 Task: Look for space in Cumbum, India from 1st August, 2023 to 5th August, 2023 for 1 adult in price range Rs.6000 to Rs.15000. Place can be entire place with 1  bedroom having 1 bed and 1 bathroom. Property type can be house, flat, guest house. Amenities needed are: wifi. Booking option can be shelf check-in. Required host language is English.
Action: Mouse moved to (479, 120)
Screenshot: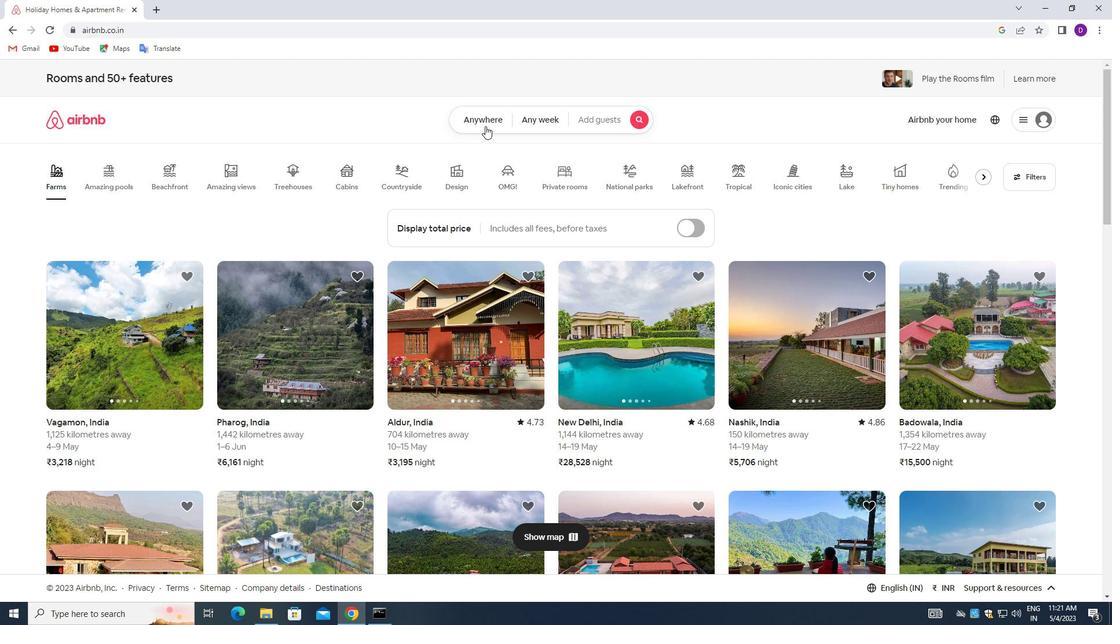 
Action: Mouse pressed left at (479, 120)
Screenshot: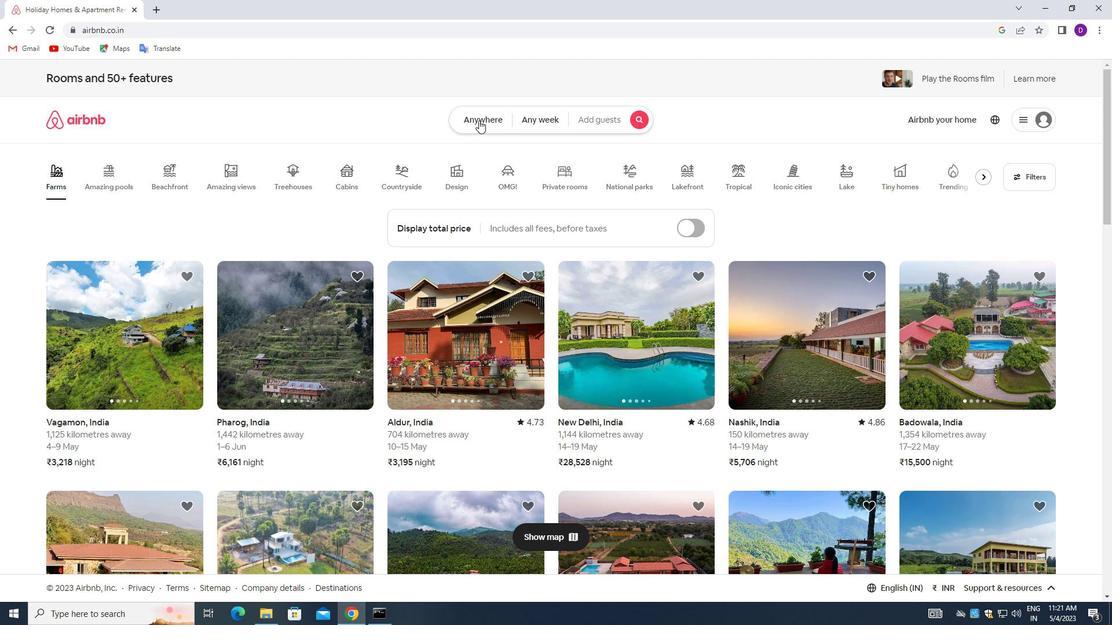 
Action: Mouse moved to (398, 169)
Screenshot: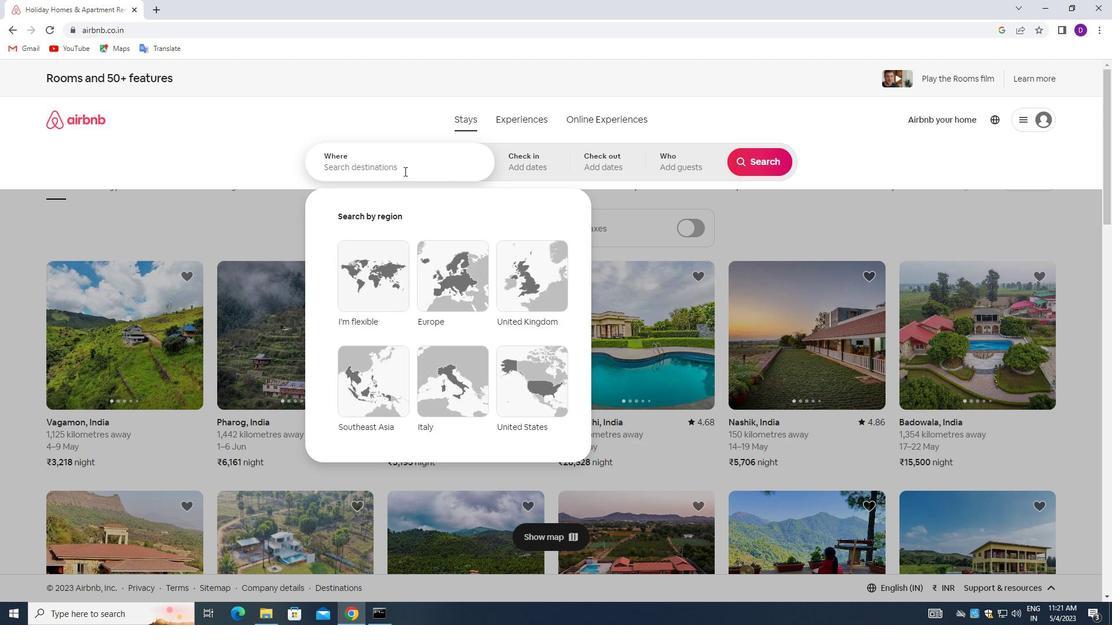 
Action: Mouse pressed left at (398, 169)
Screenshot: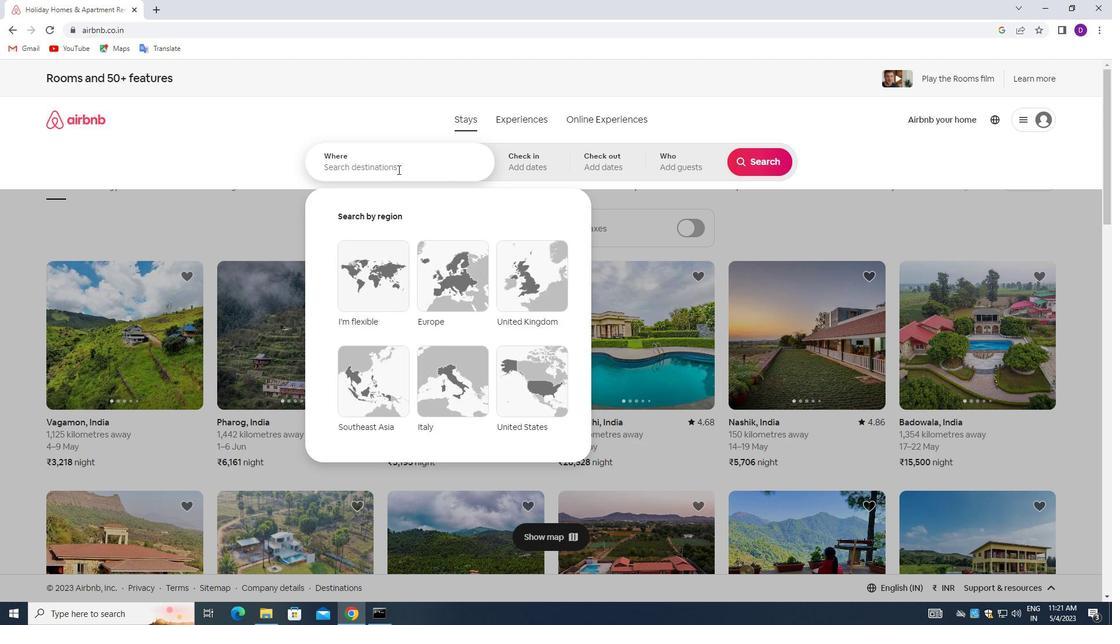 
Action: Mouse moved to (197, 114)
Screenshot: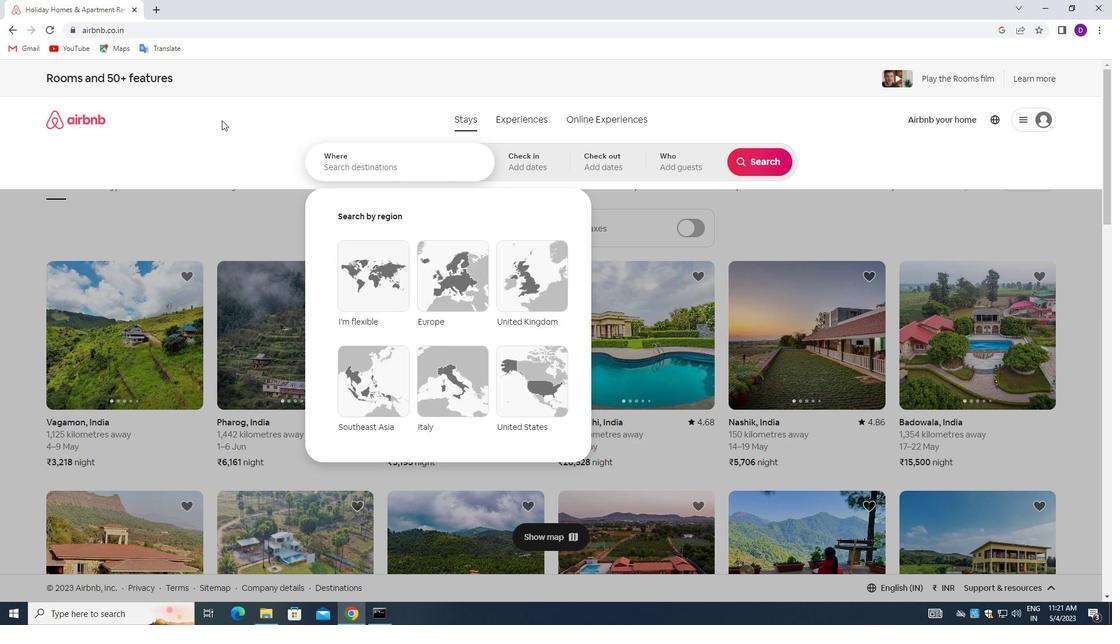 
Action: Key pressed <Key.shift_r>Cumbum,<Key.space><Key.shift>INDIA<Key.enter>
Screenshot: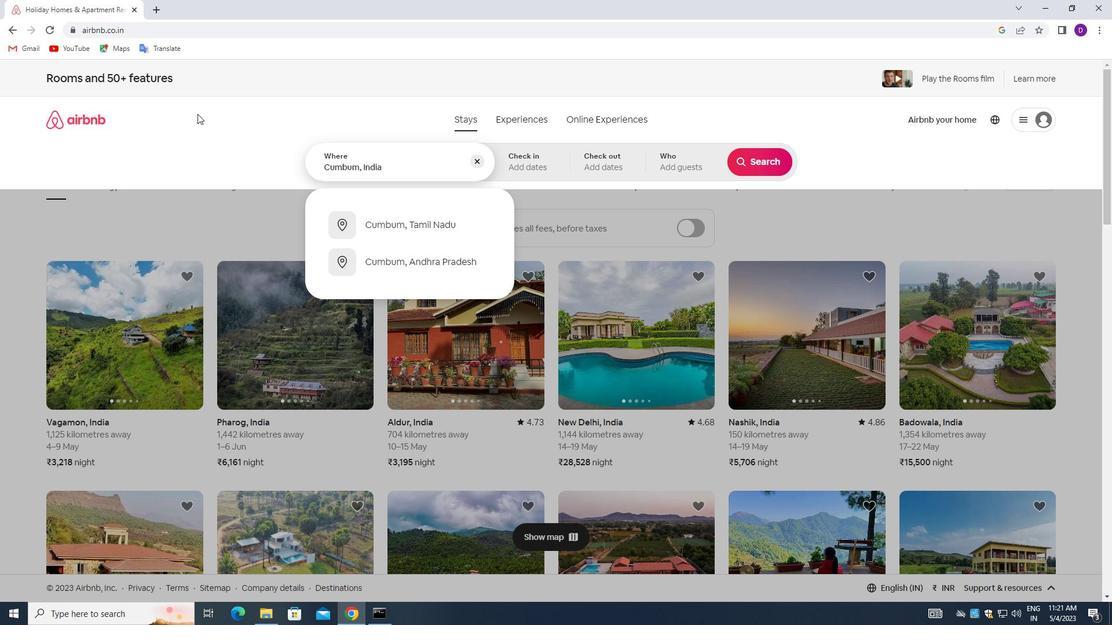 
Action: Mouse moved to (755, 257)
Screenshot: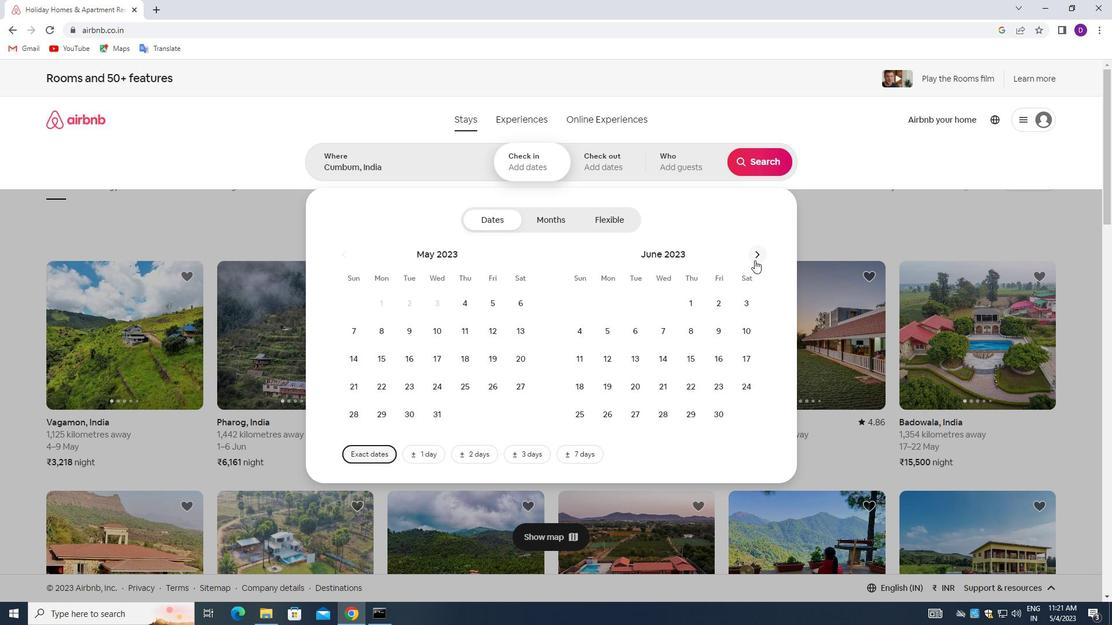 
Action: Mouse pressed left at (755, 257)
Screenshot: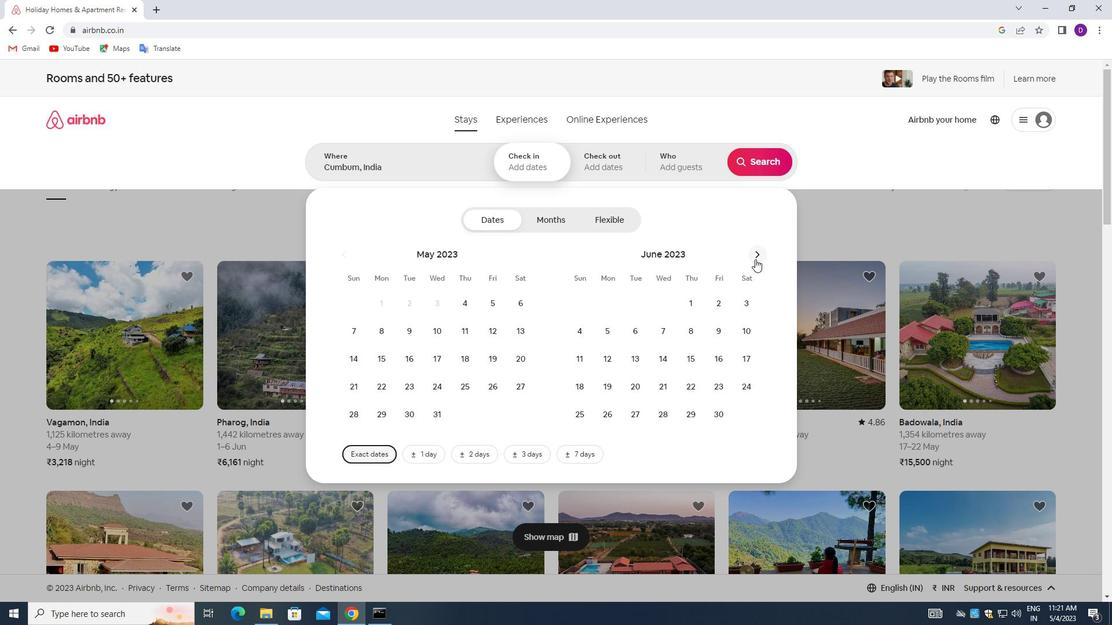 
Action: Mouse pressed left at (755, 257)
Screenshot: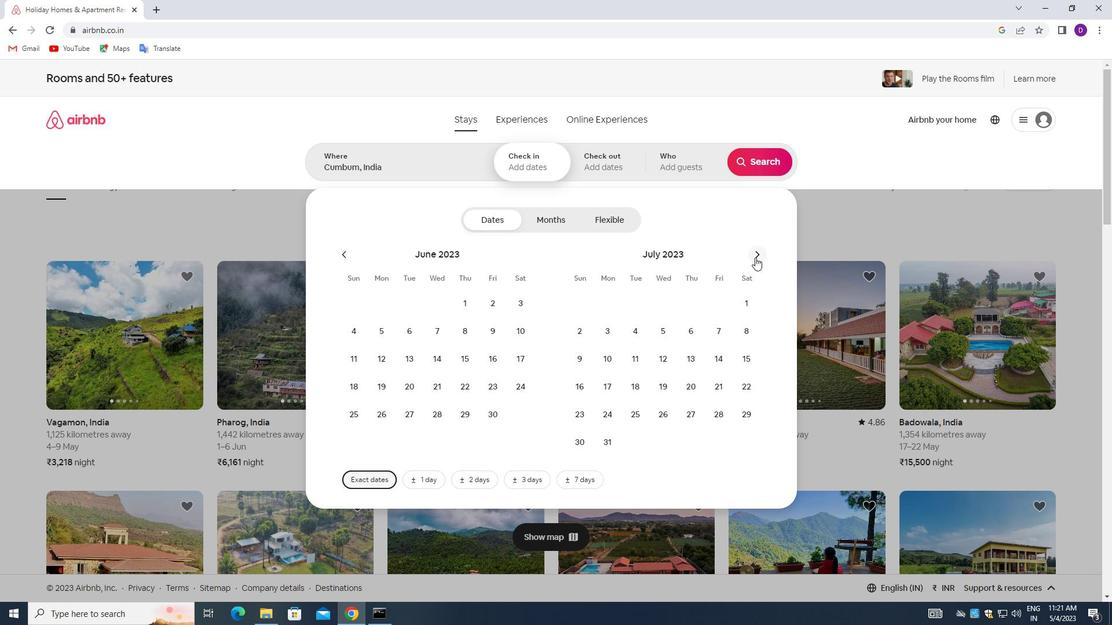 
Action: Mouse moved to (641, 303)
Screenshot: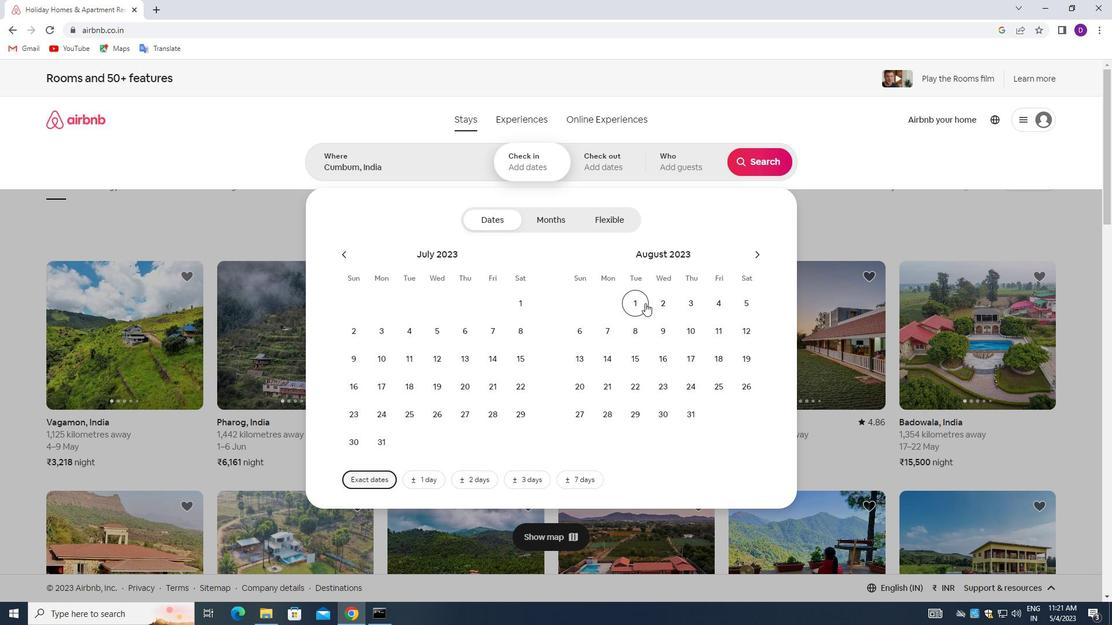 
Action: Mouse pressed left at (641, 303)
Screenshot: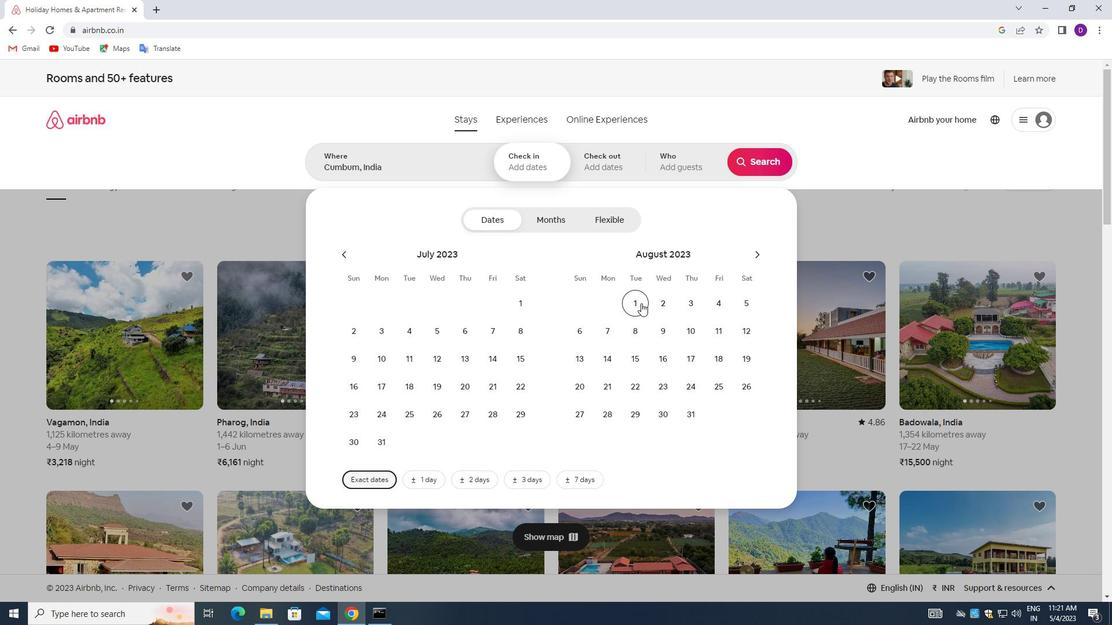 
Action: Mouse moved to (743, 304)
Screenshot: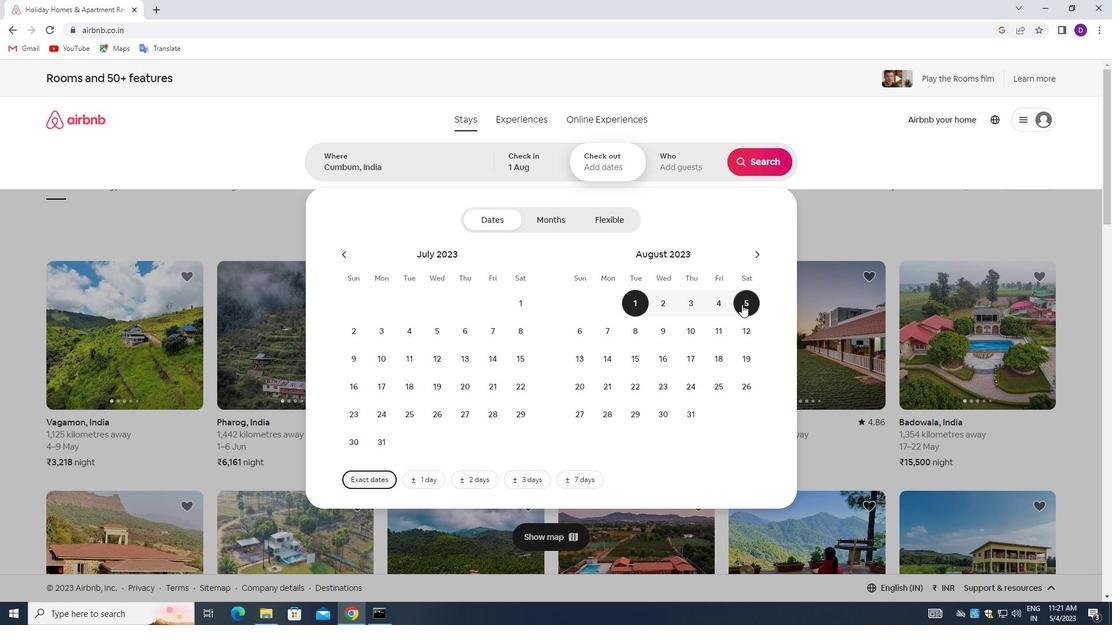 
Action: Mouse pressed left at (743, 304)
Screenshot: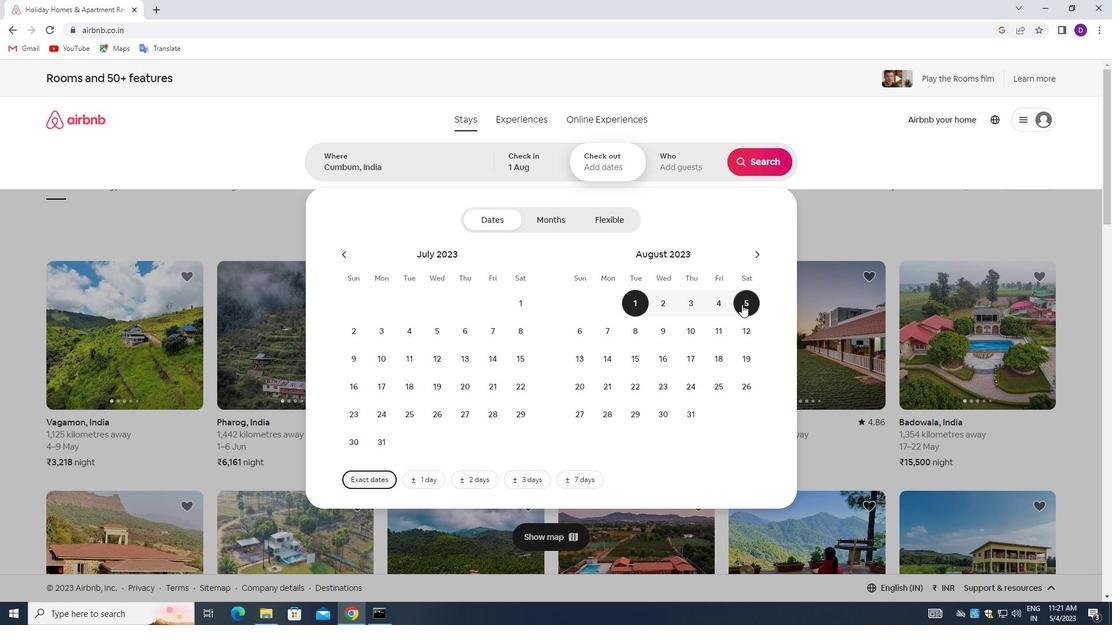 
Action: Mouse moved to (673, 156)
Screenshot: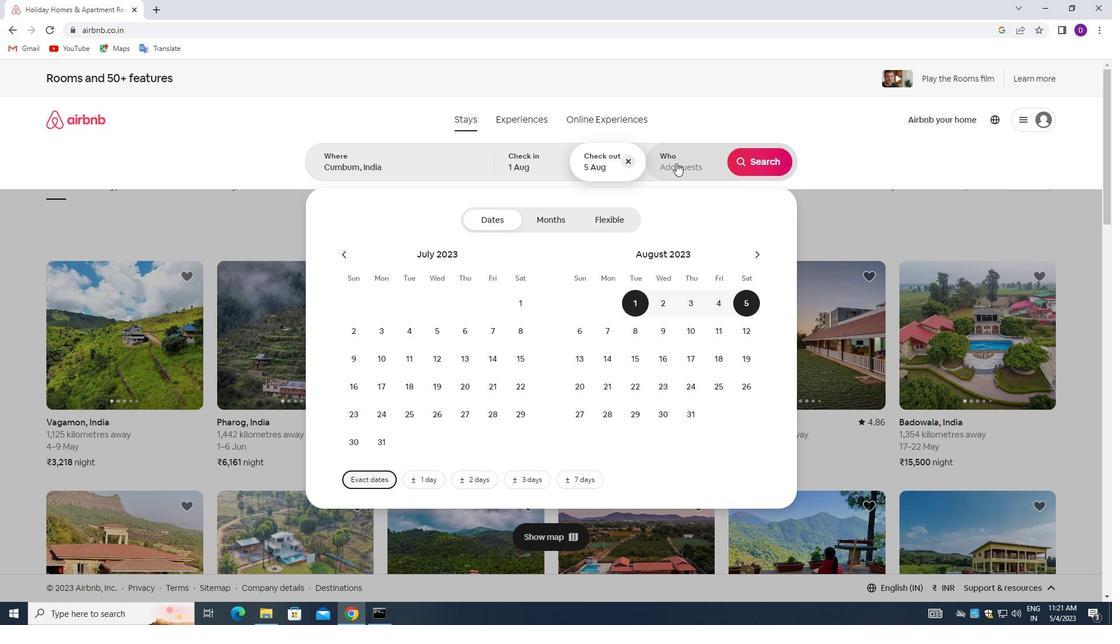 
Action: Mouse pressed left at (673, 156)
Screenshot: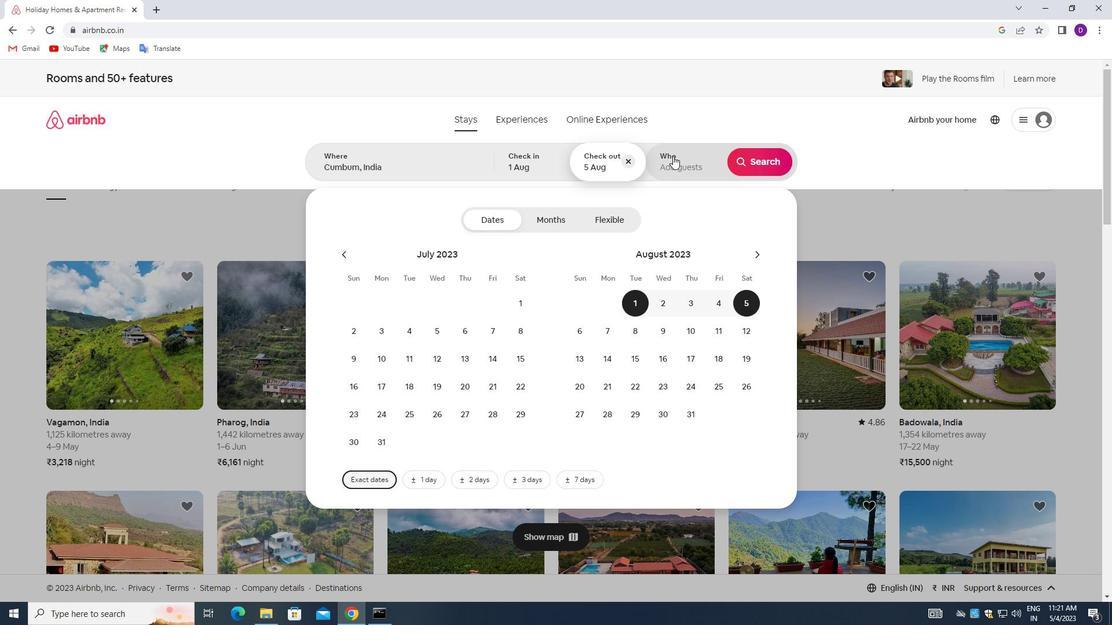 
Action: Mouse moved to (762, 223)
Screenshot: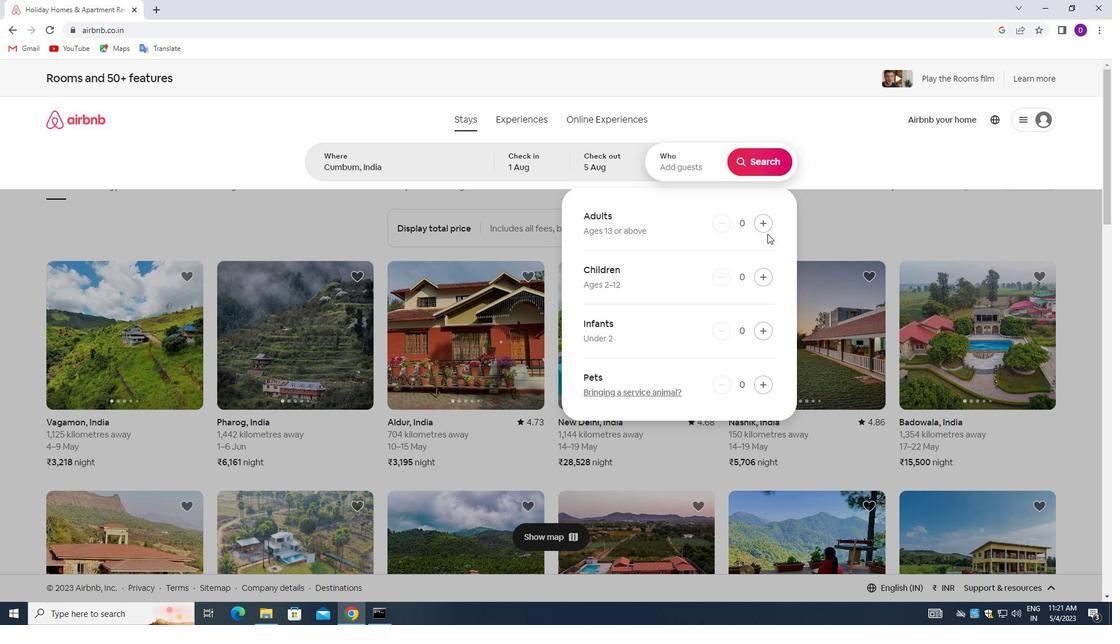 
Action: Mouse pressed left at (762, 223)
Screenshot: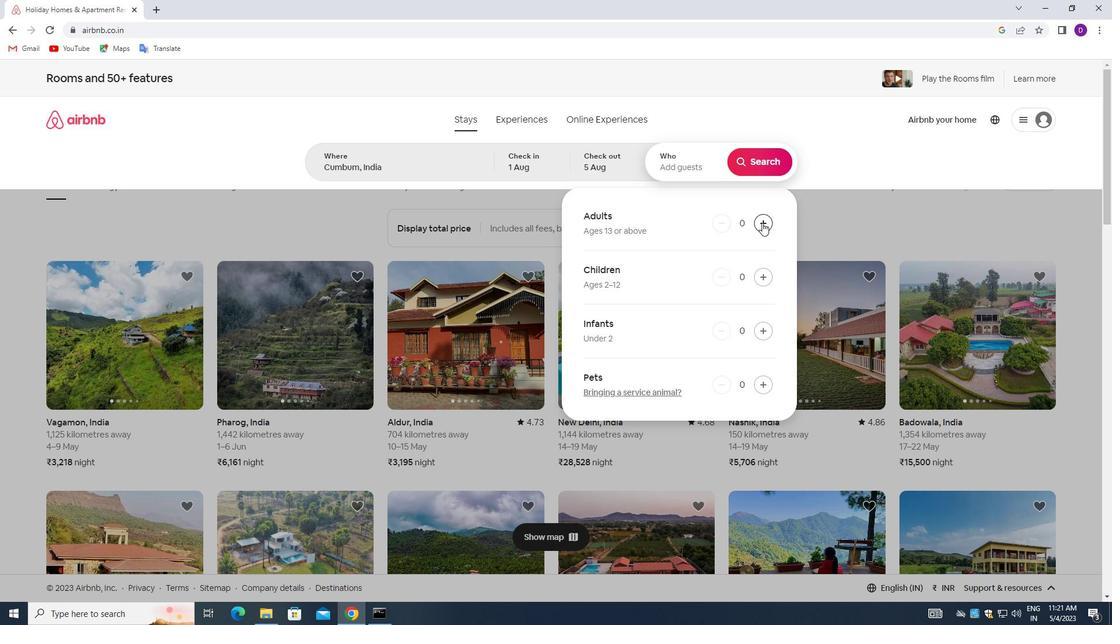 
Action: Mouse moved to (759, 161)
Screenshot: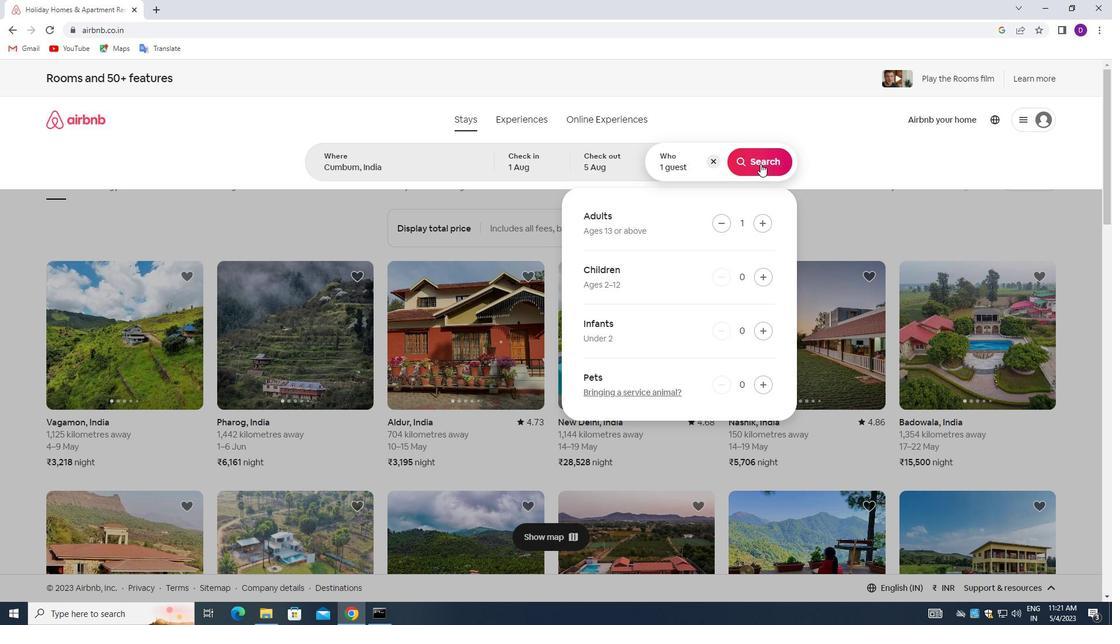 
Action: Mouse pressed left at (759, 161)
Screenshot: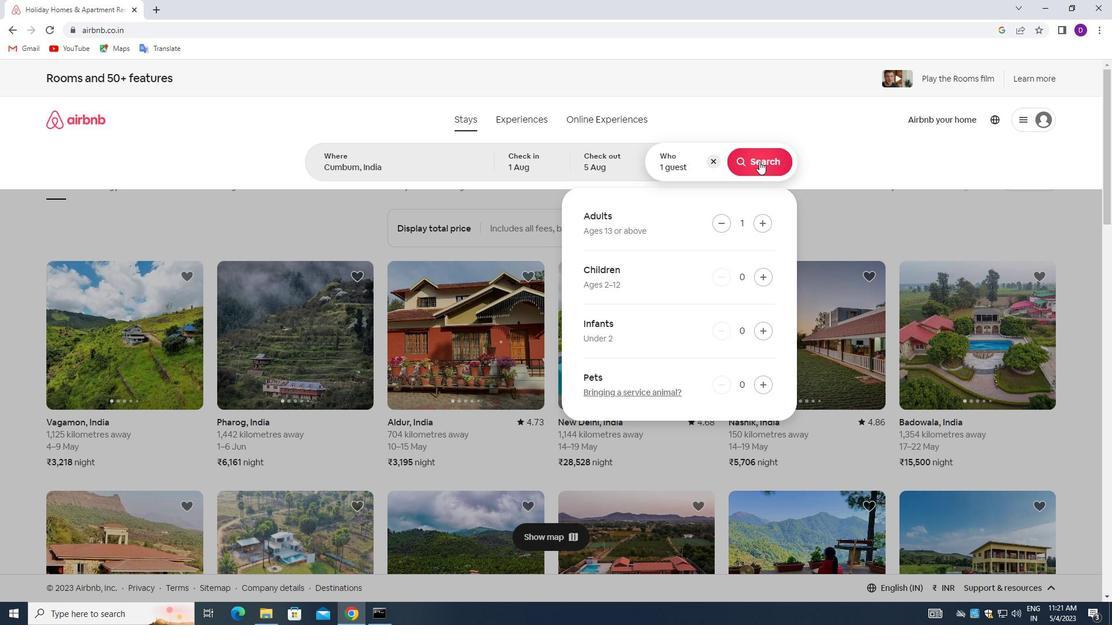 
Action: Mouse moved to (1047, 128)
Screenshot: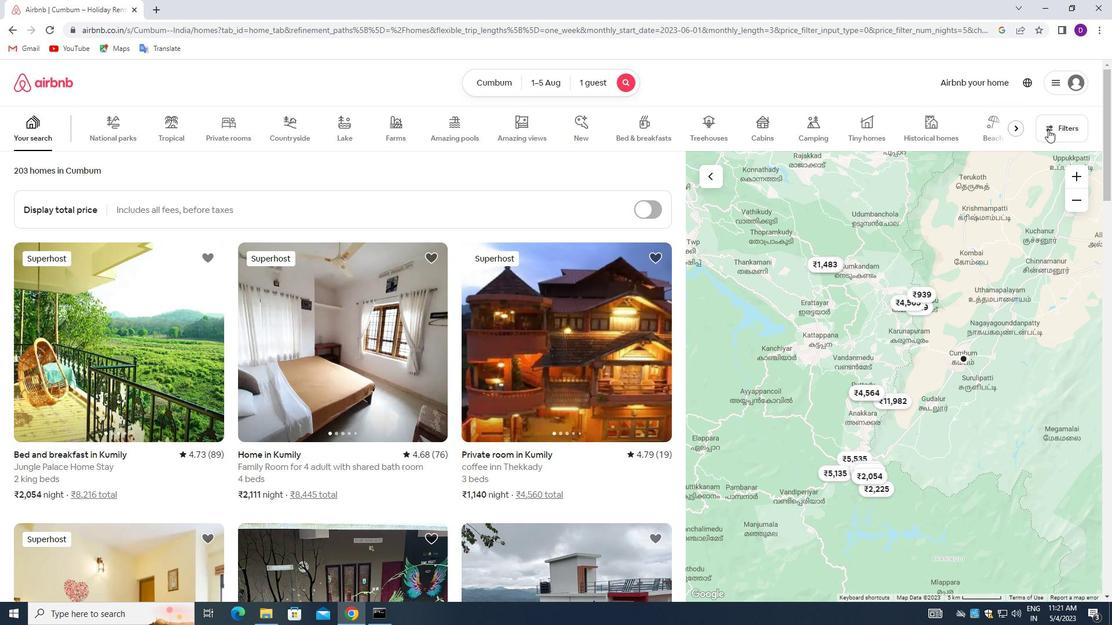 
Action: Mouse pressed left at (1047, 128)
Screenshot: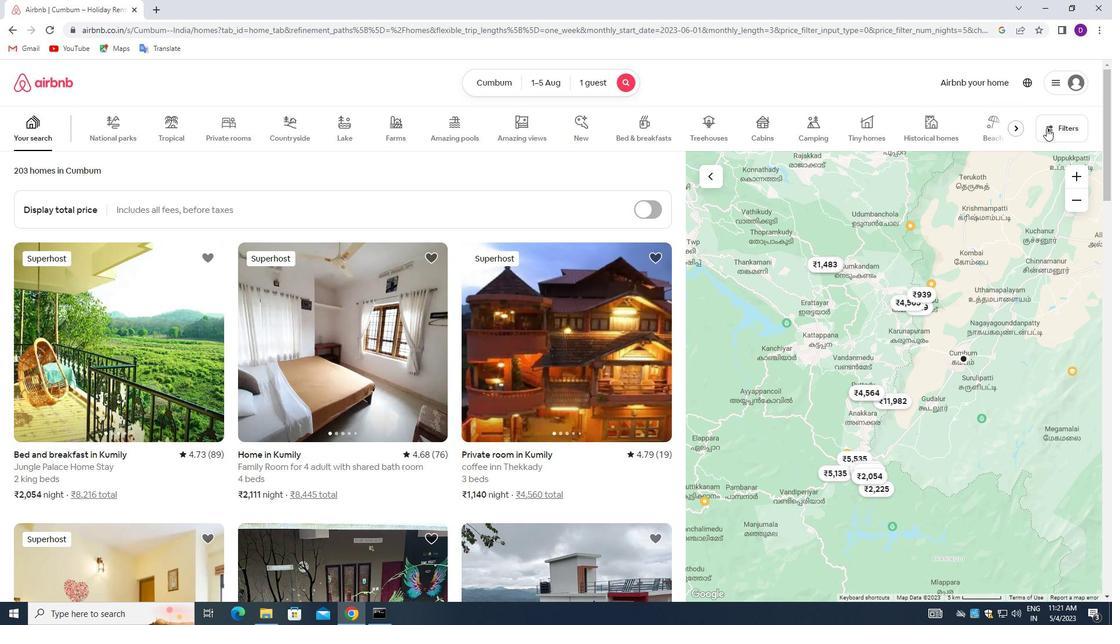 
Action: Mouse moved to (404, 276)
Screenshot: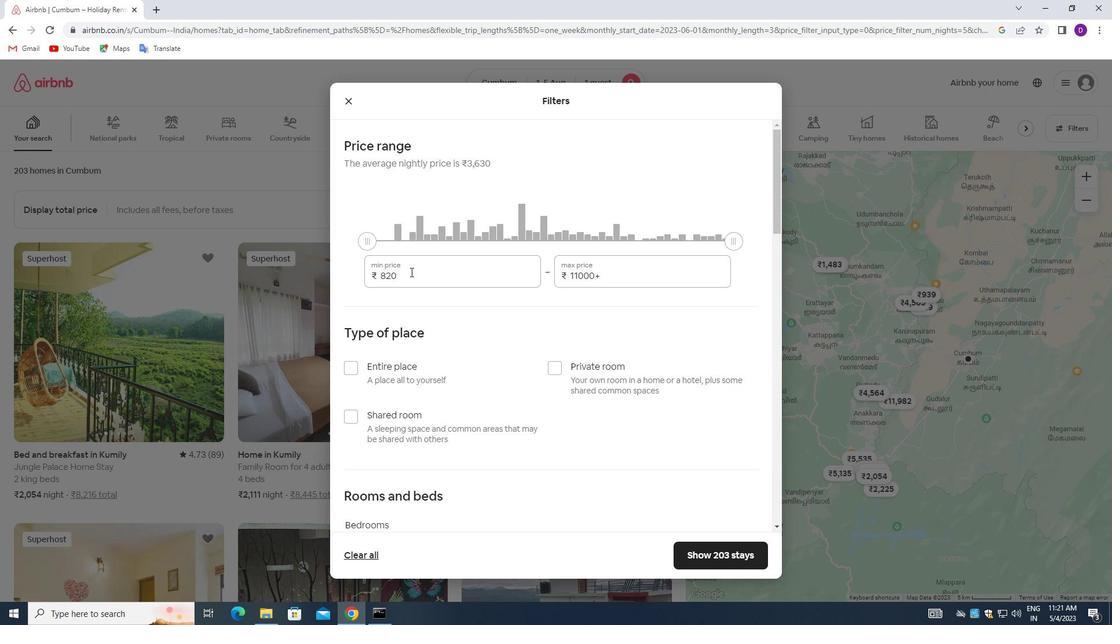 
Action: Mouse pressed left at (404, 276)
Screenshot: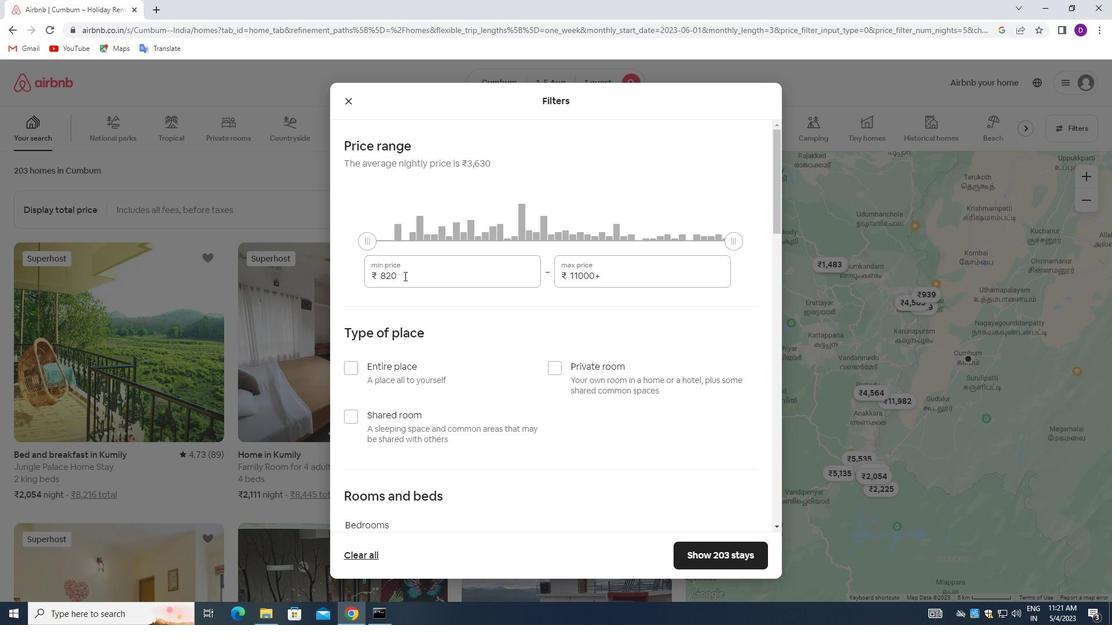 
Action: Mouse pressed left at (404, 276)
Screenshot: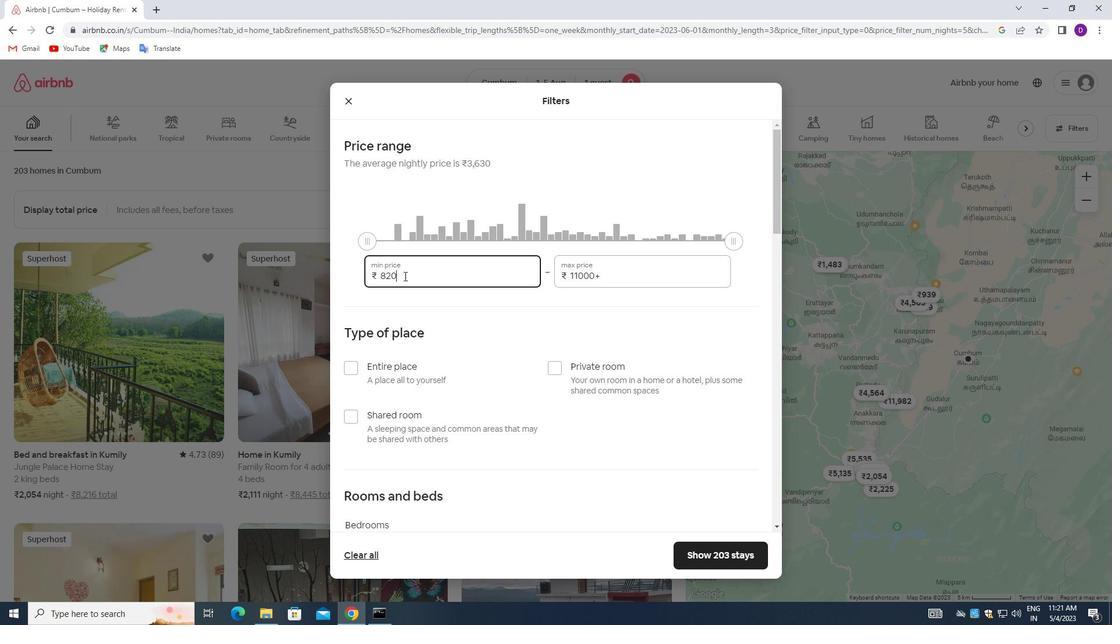 
Action: Key pressed 6000<Key.tab>15000
Screenshot: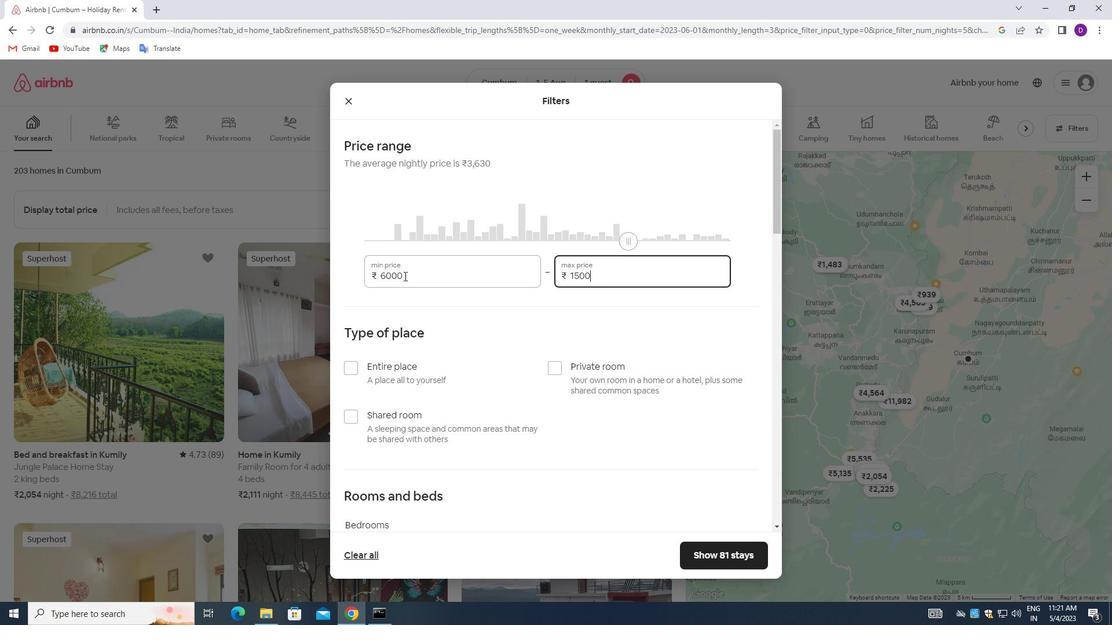 
Action: Mouse moved to (347, 370)
Screenshot: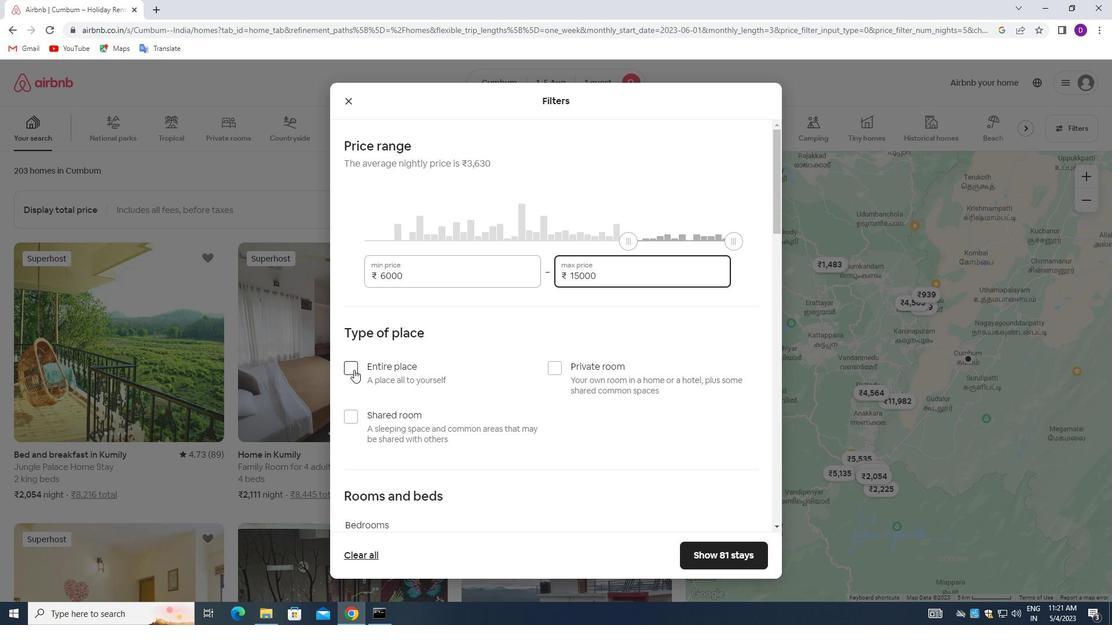 
Action: Mouse pressed left at (347, 370)
Screenshot: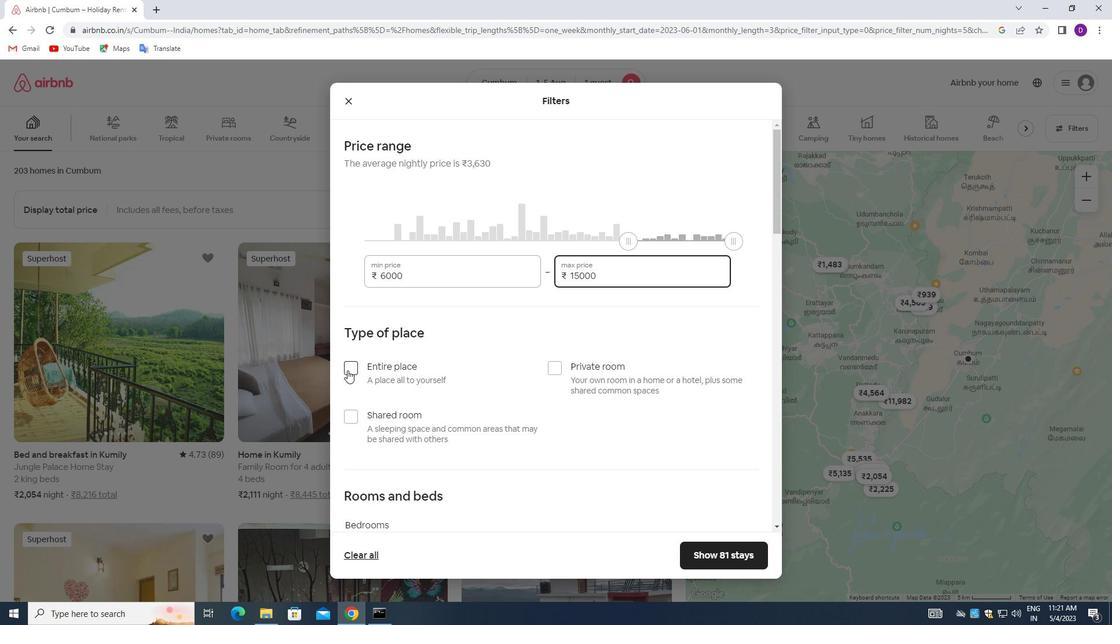 
Action: Mouse moved to (472, 361)
Screenshot: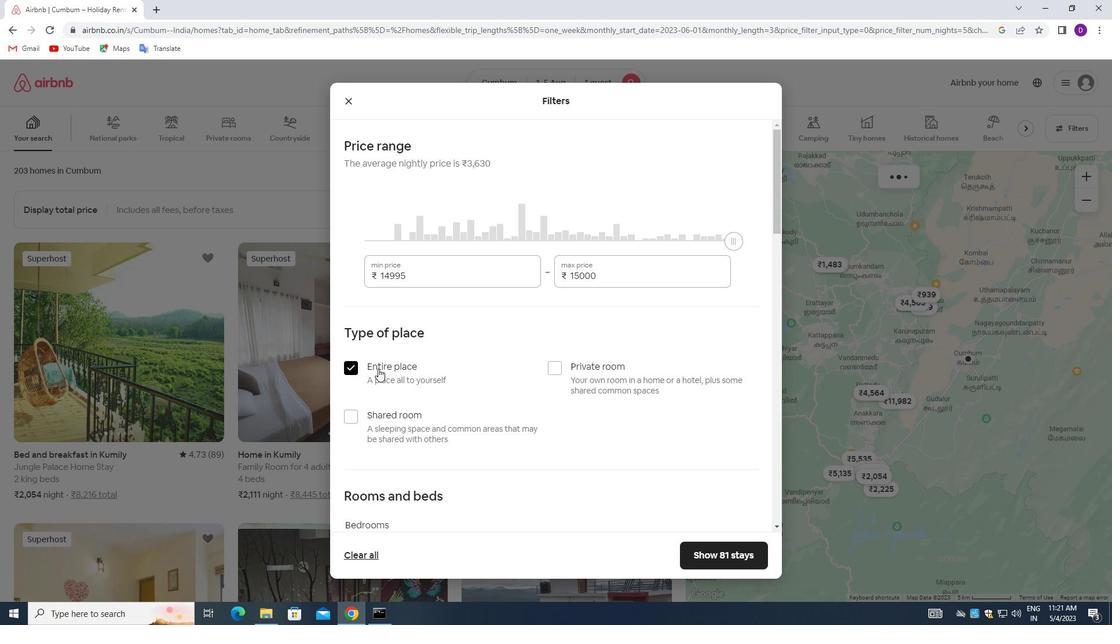 
Action: Mouse scrolled (472, 360) with delta (0, 0)
Screenshot: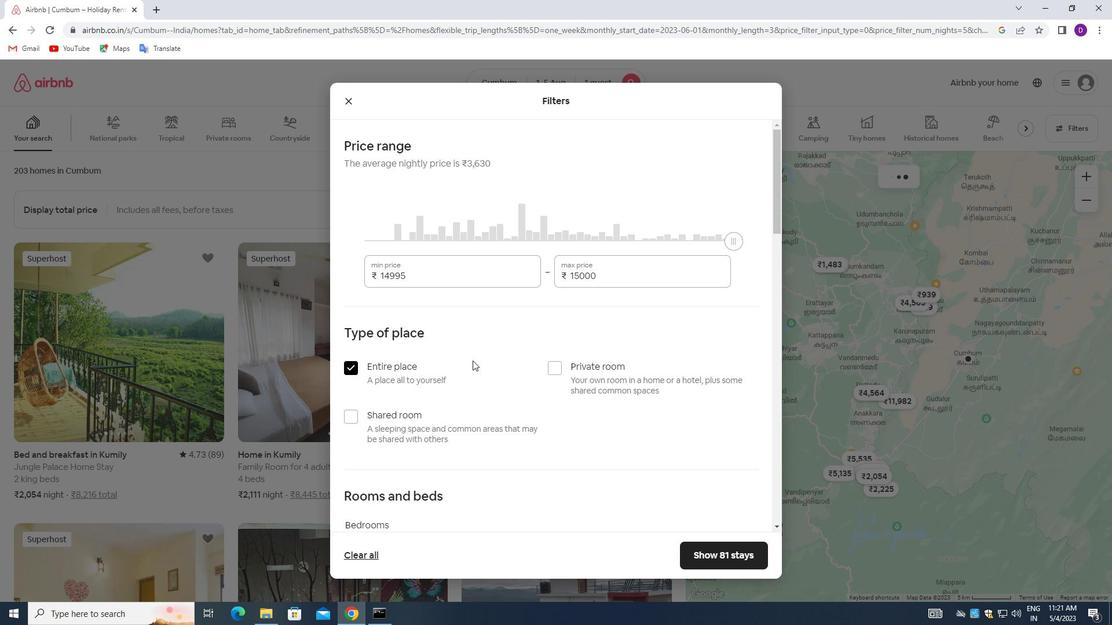 
Action: Mouse moved to (472, 361)
Screenshot: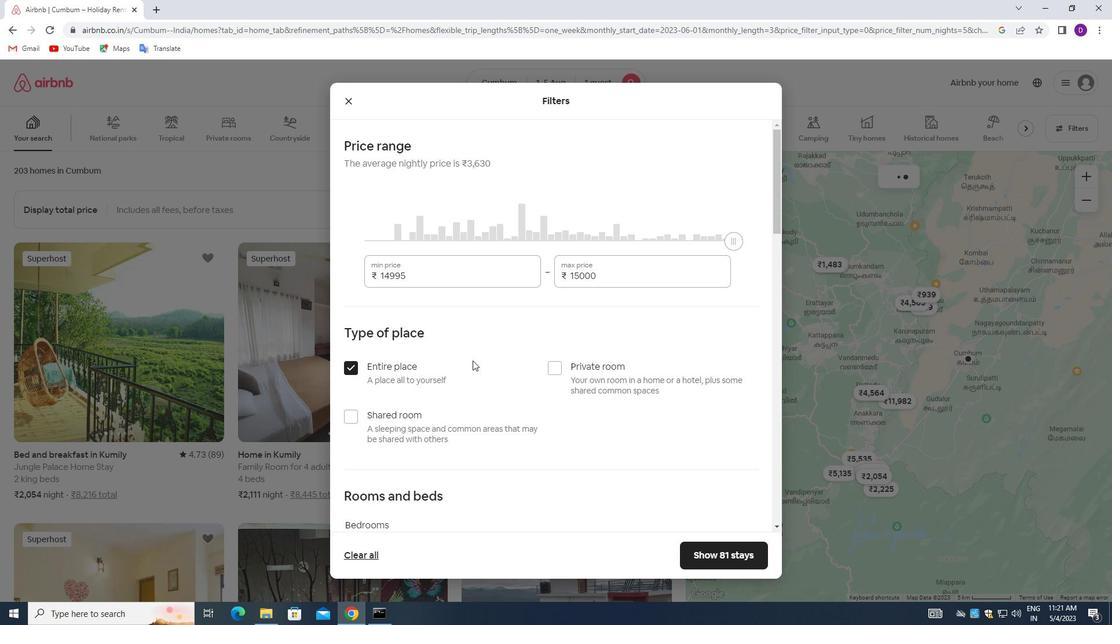 
Action: Mouse scrolled (472, 360) with delta (0, 0)
Screenshot: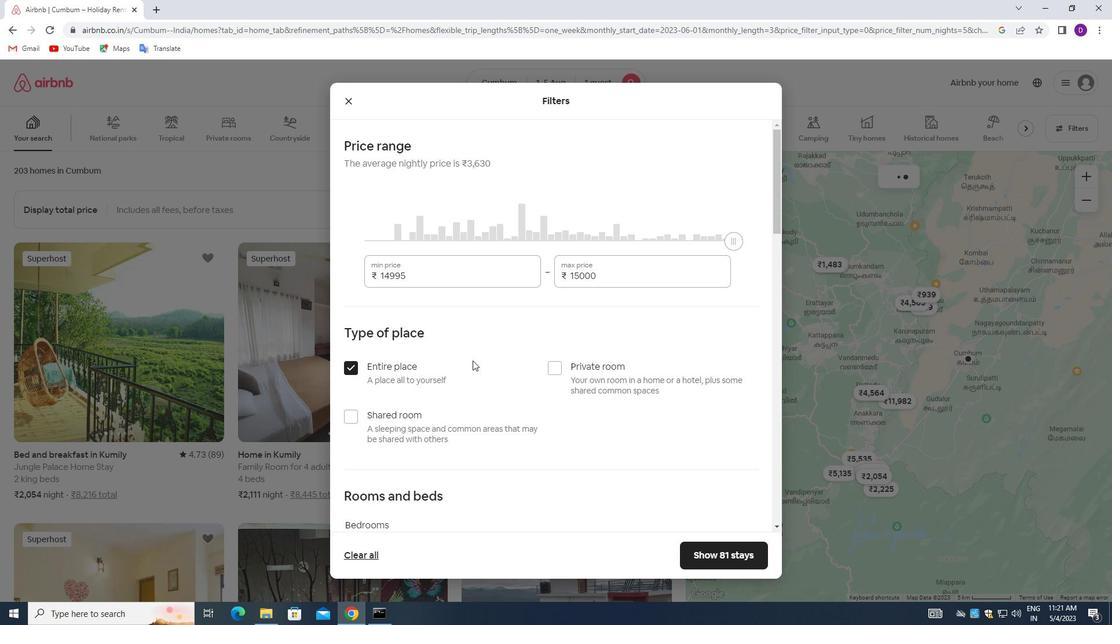 
Action: Mouse scrolled (472, 360) with delta (0, 0)
Screenshot: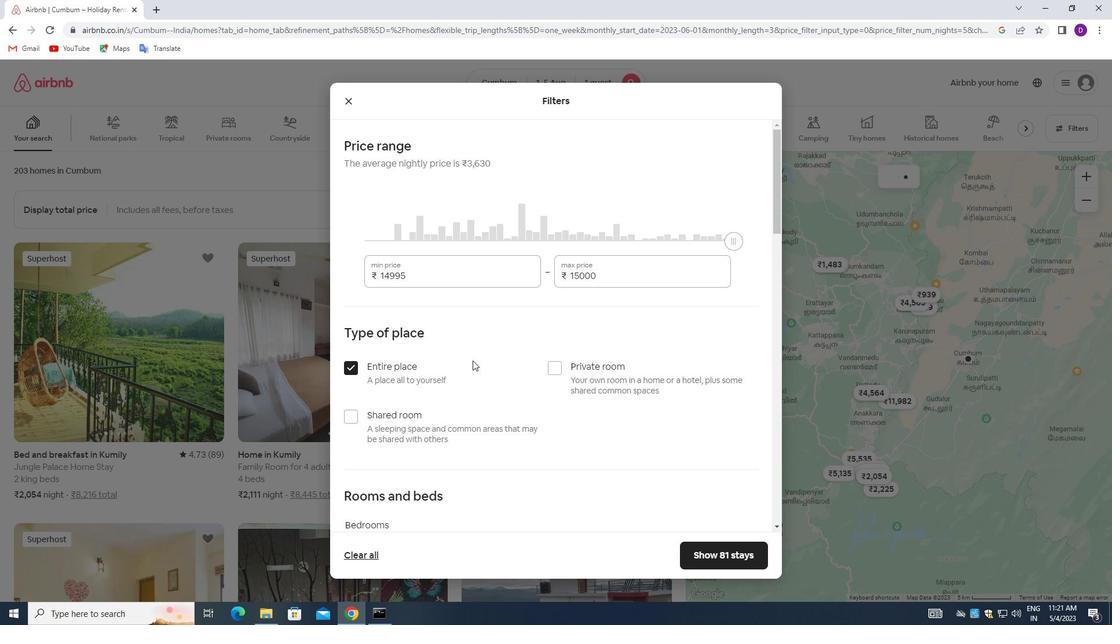 
Action: Mouse moved to (480, 358)
Screenshot: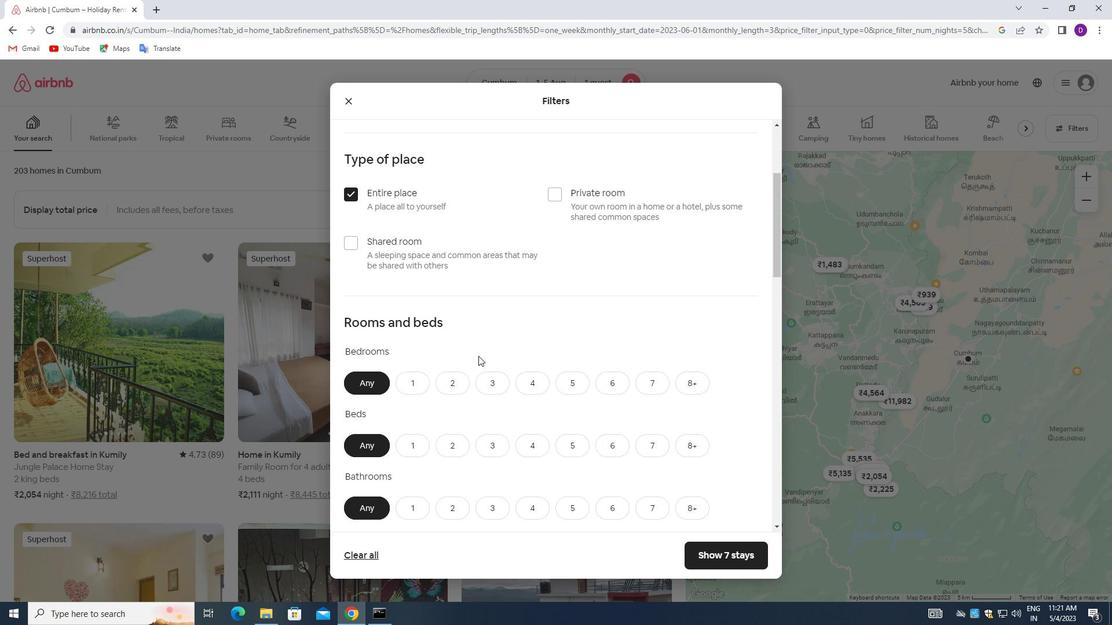 
Action: Mouse scrolled (480, 357) with delta (0, 0)
Screenshot: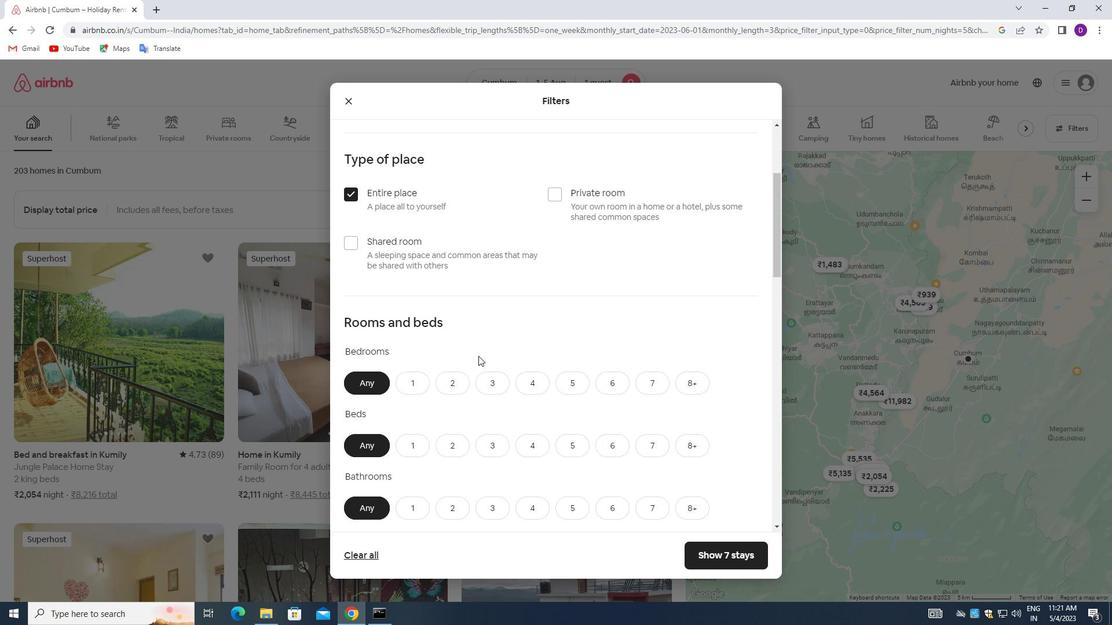
Action: Mouse moved to (480, 358)
Screenshot: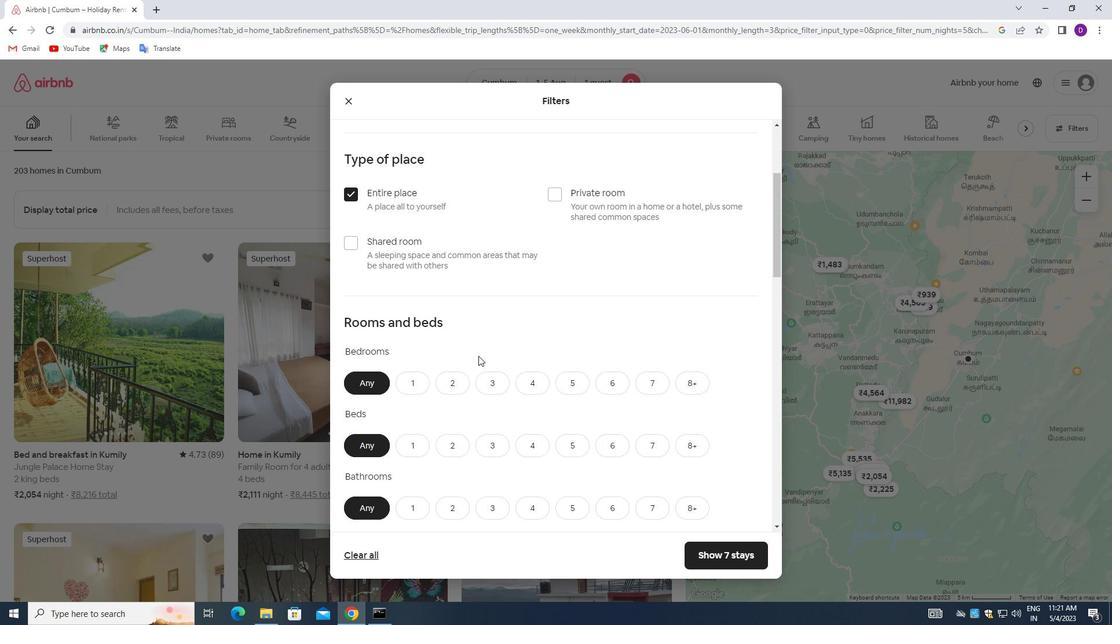 
Action: Mouse scrolled (480, 358) with delta (0, 0)
Screenshot: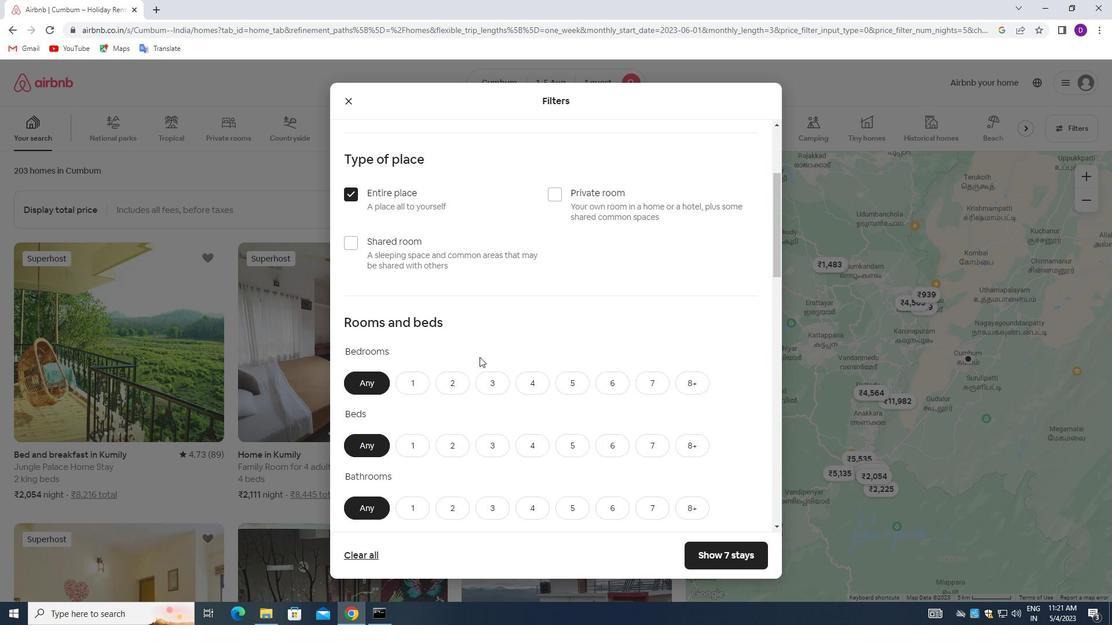 
Action: Mouse moved to (410, 271)
Screenshot: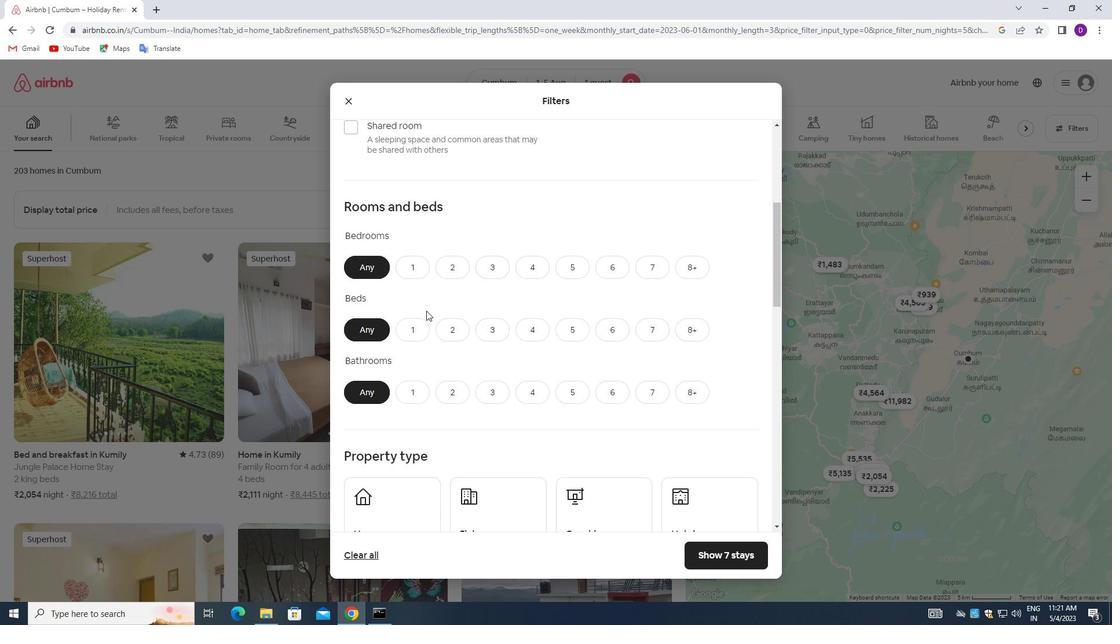 
Action: Mouse pressed left at (410, 271)
Screenshot: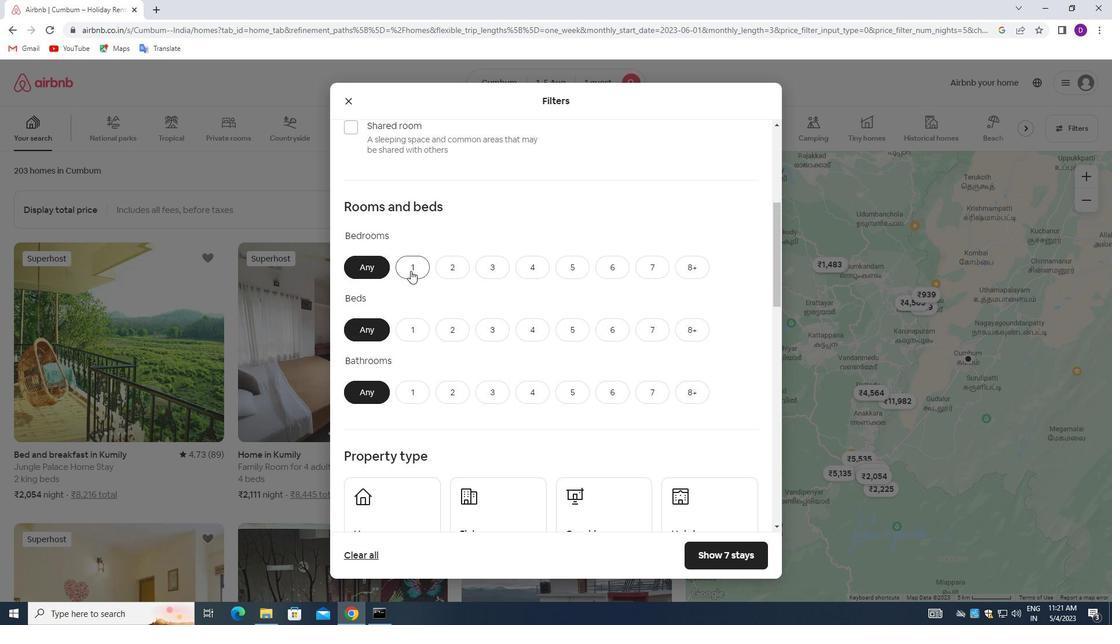 
Action: Mouse moved to (416, 324)
Screenshot: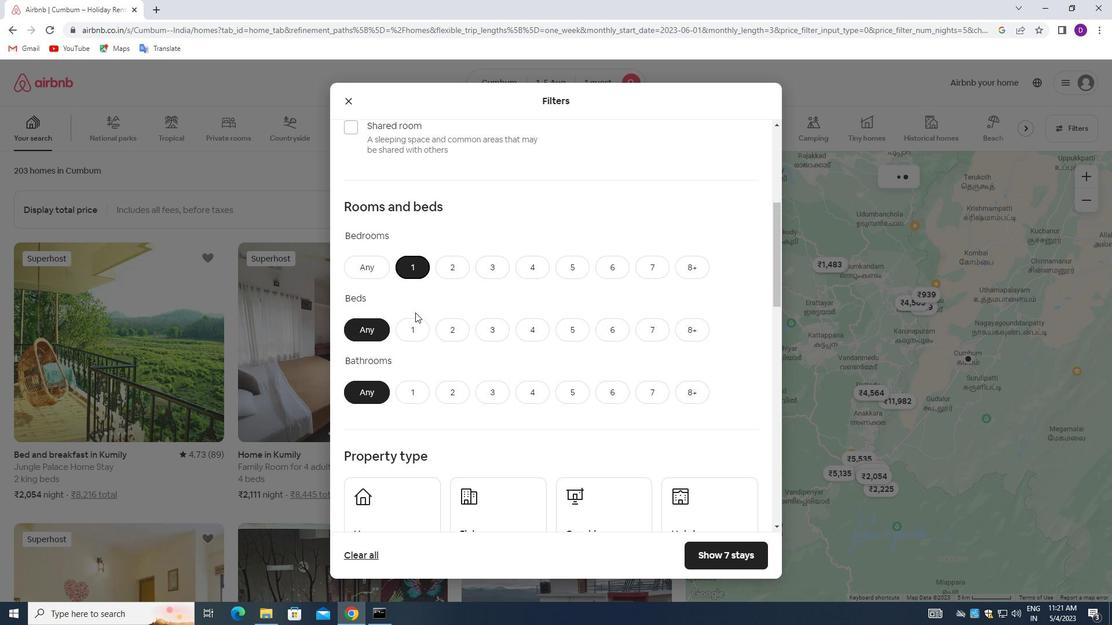 
Action: Mouse pressed left at (416, 324)
Screenshot: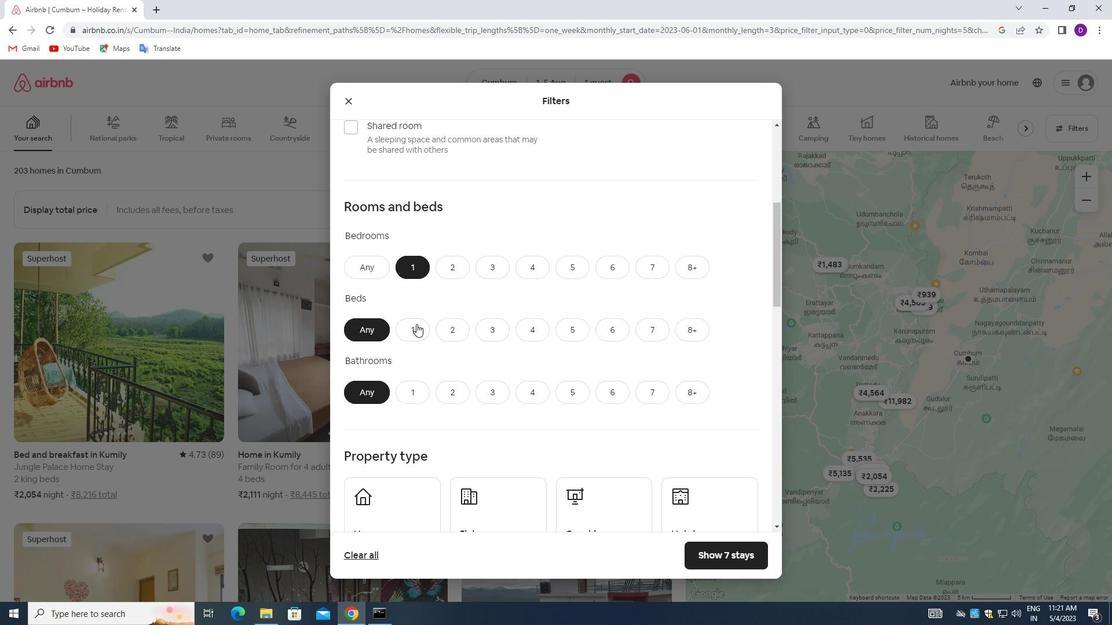 
Action: Mouse moved to (415, 386)
Screenshot: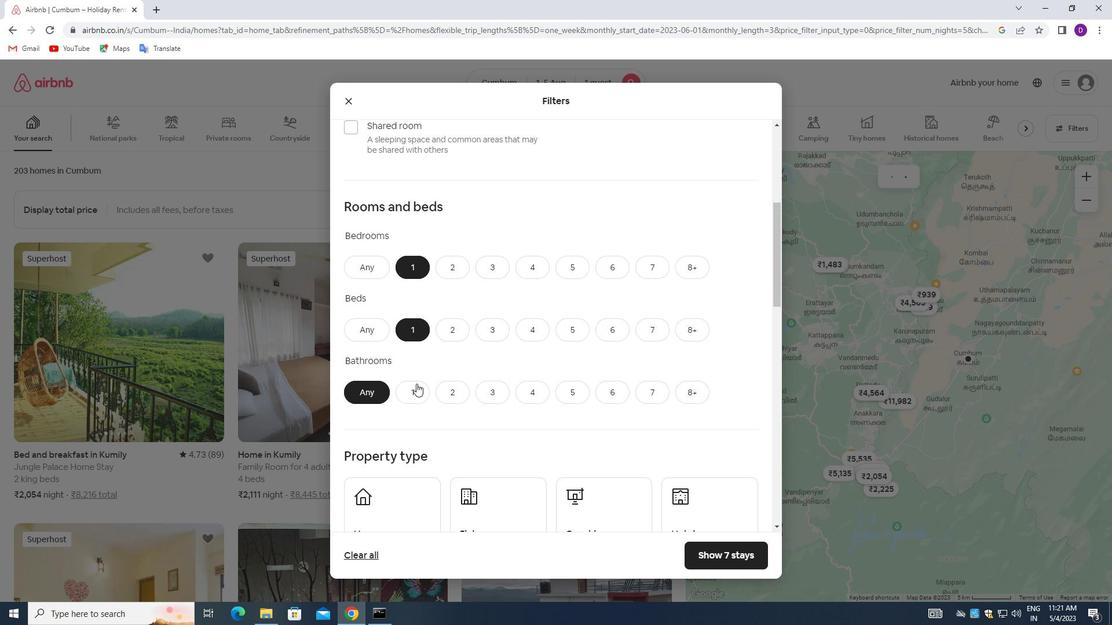 
Action: Mouse pressed left at (415, 386)
Screenshot: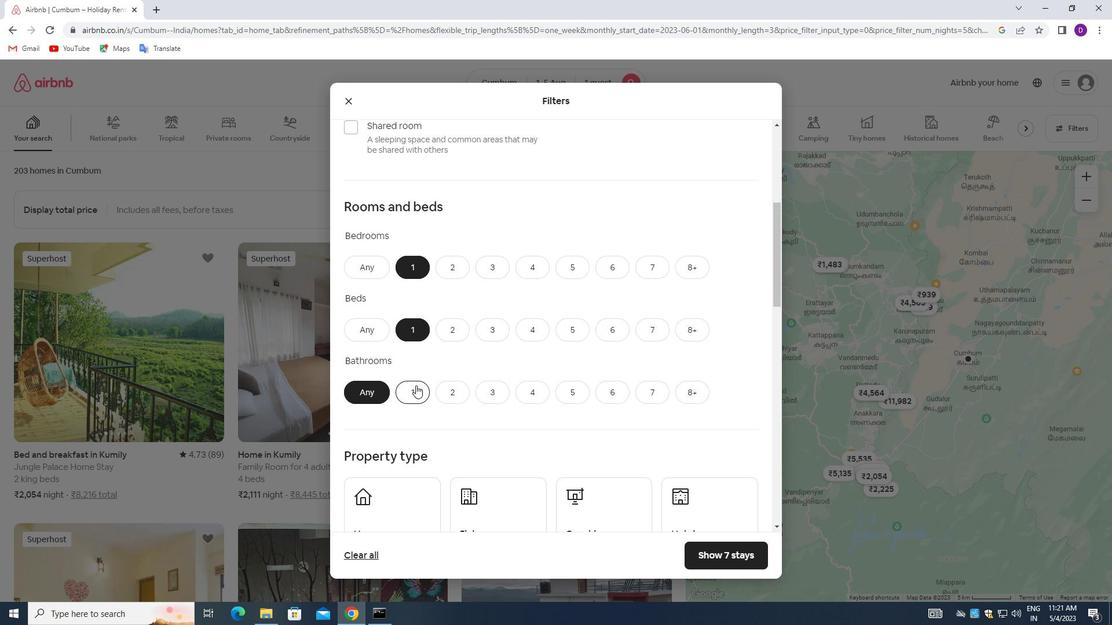 
Action: Mouse moved to (468, 355)
Screenshot: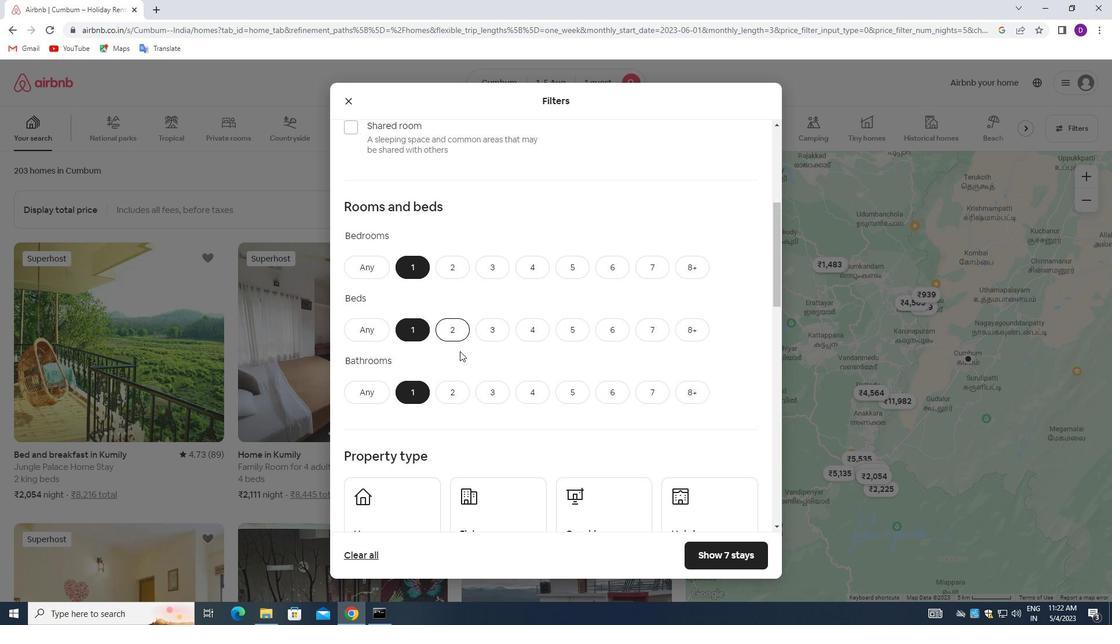 
Action: Mouse scrolled (468, 355) with delta (0, 0)
Screenshot: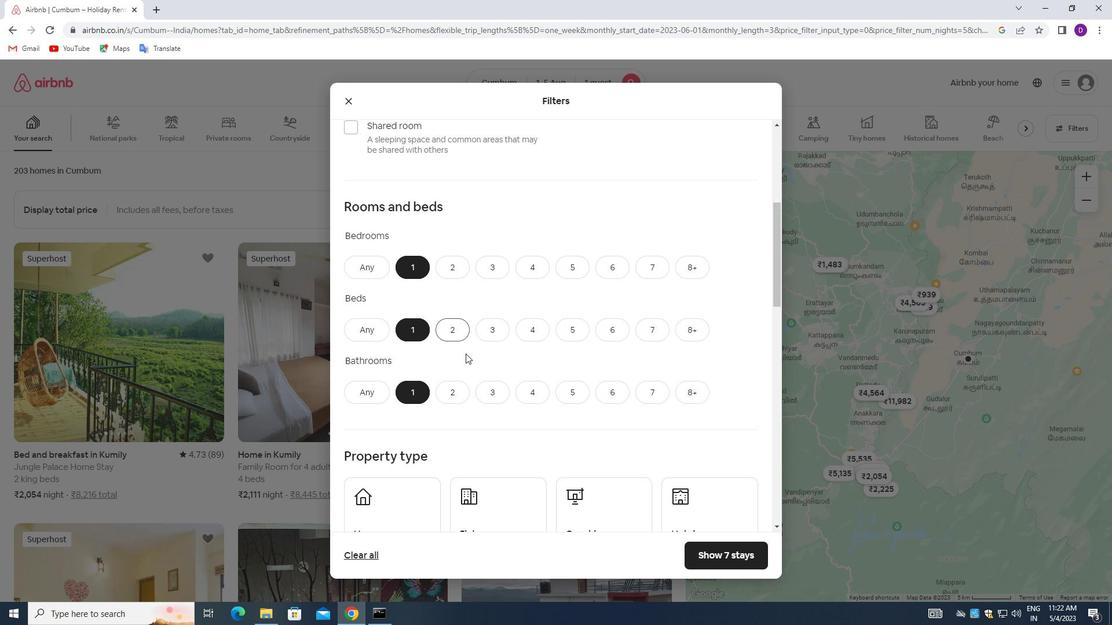 
Action: Mouse moved to (468, 357)
Screenshot: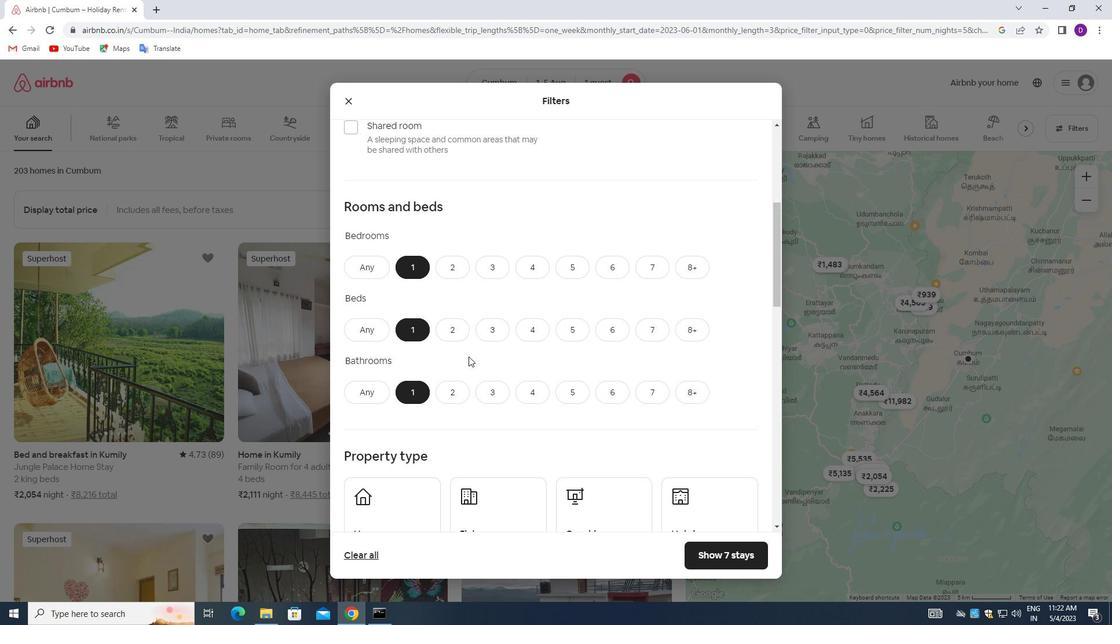 
Action: Mouse scrolled (468, 356) with delta (0, 0)
Screenshot: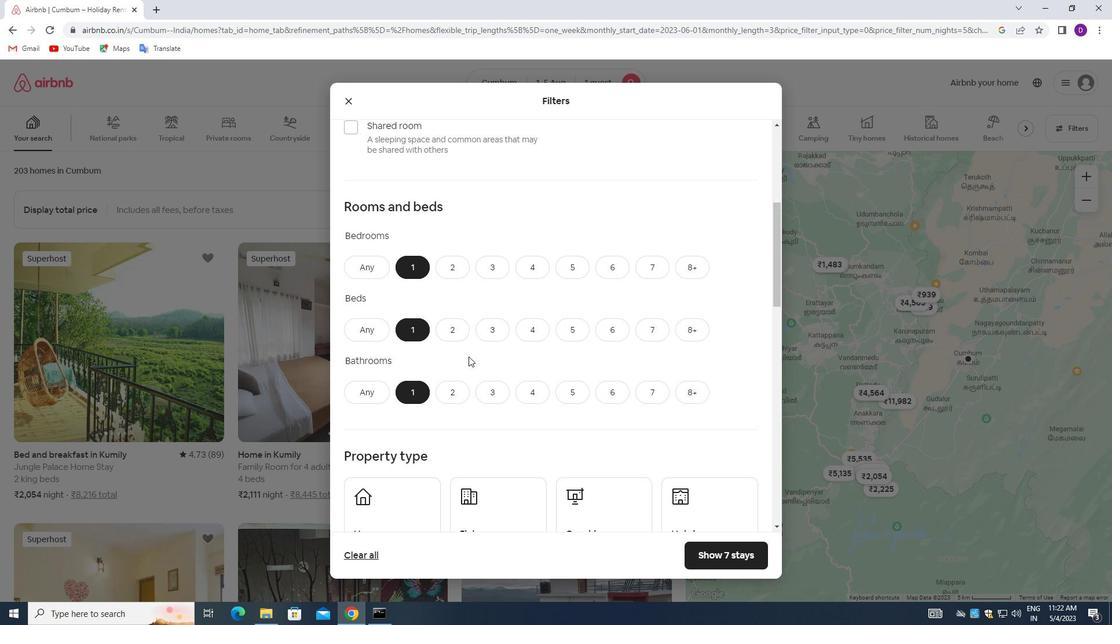 
Action: Mouse scrolled (468, 356) with delta (0, 0)
Screenshot: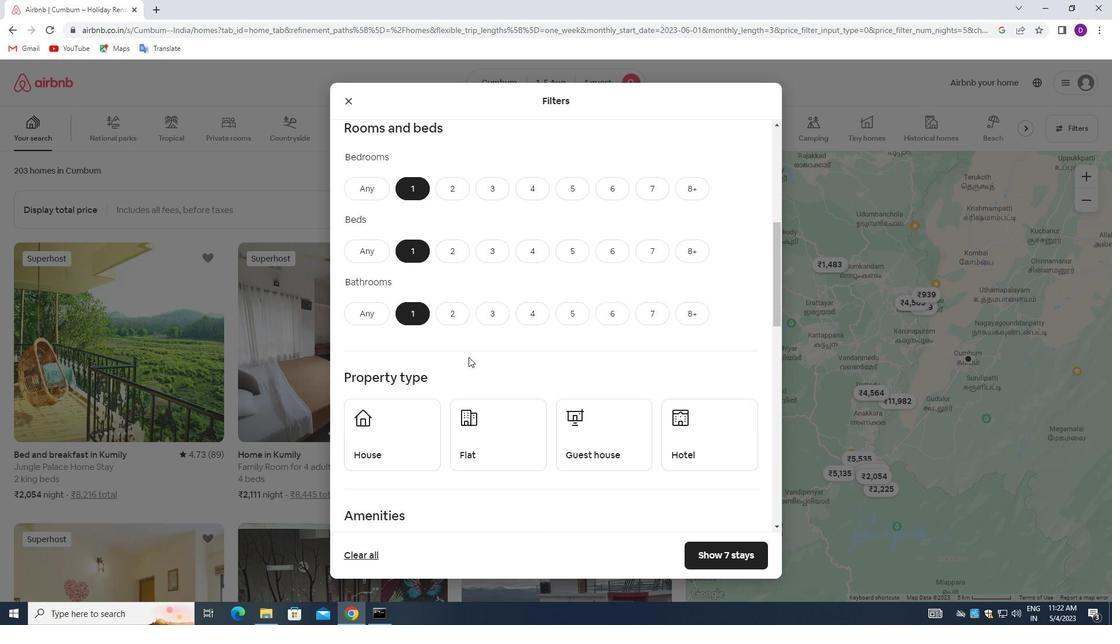 
Action: Mouse moved to (399, 347)
Screenshot: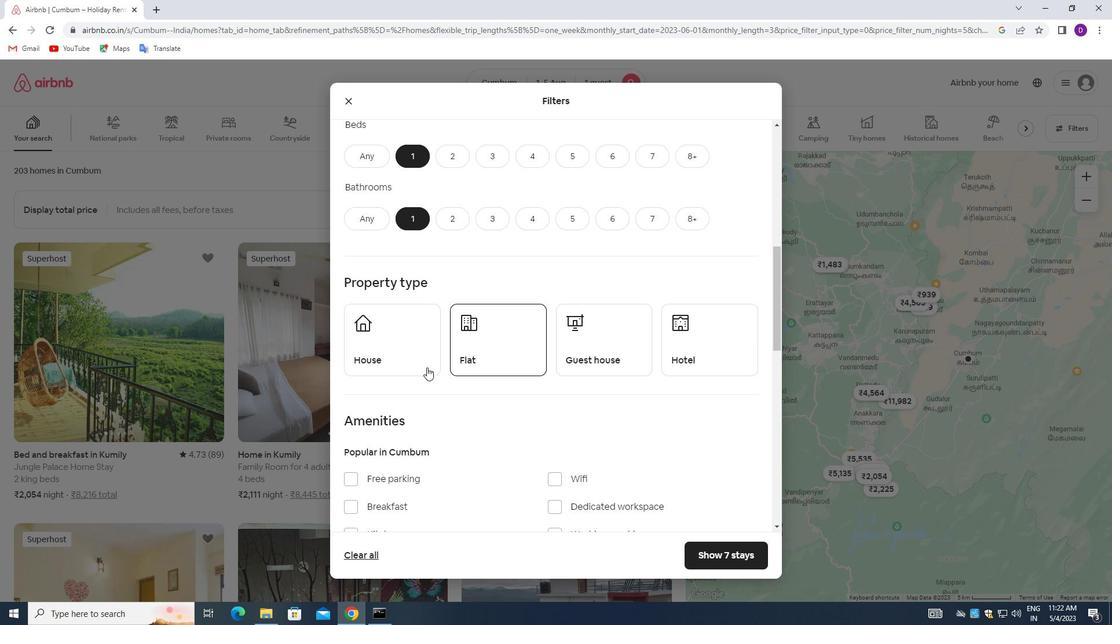 
Action: Mouse pressed left at (399, 347)
Screenshot: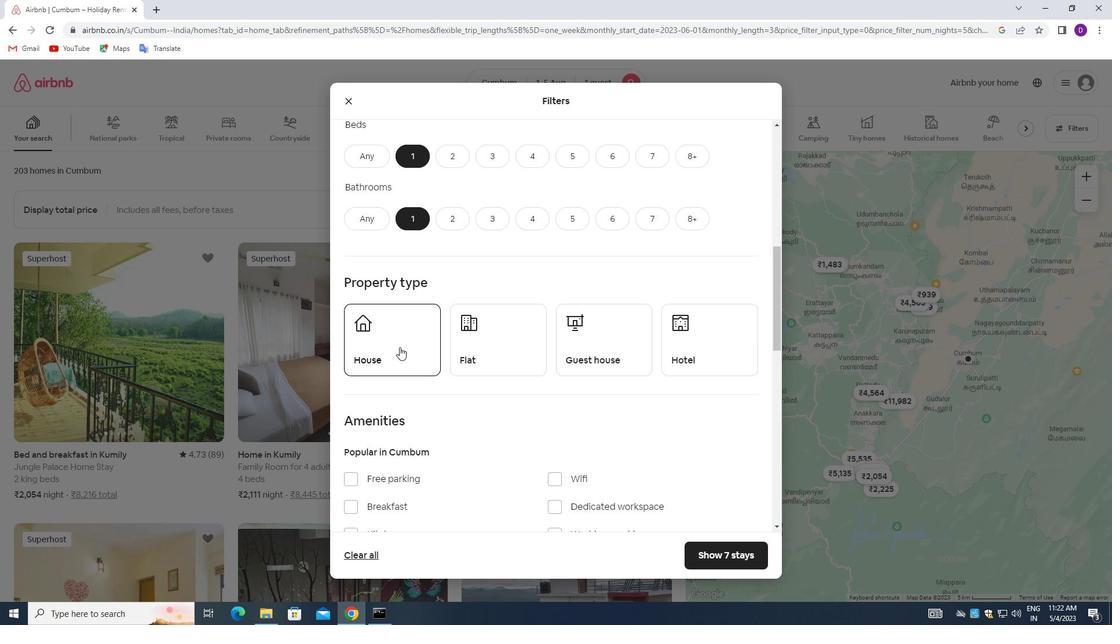 
Action: Mouse moved to (498, 347)
Screenshot: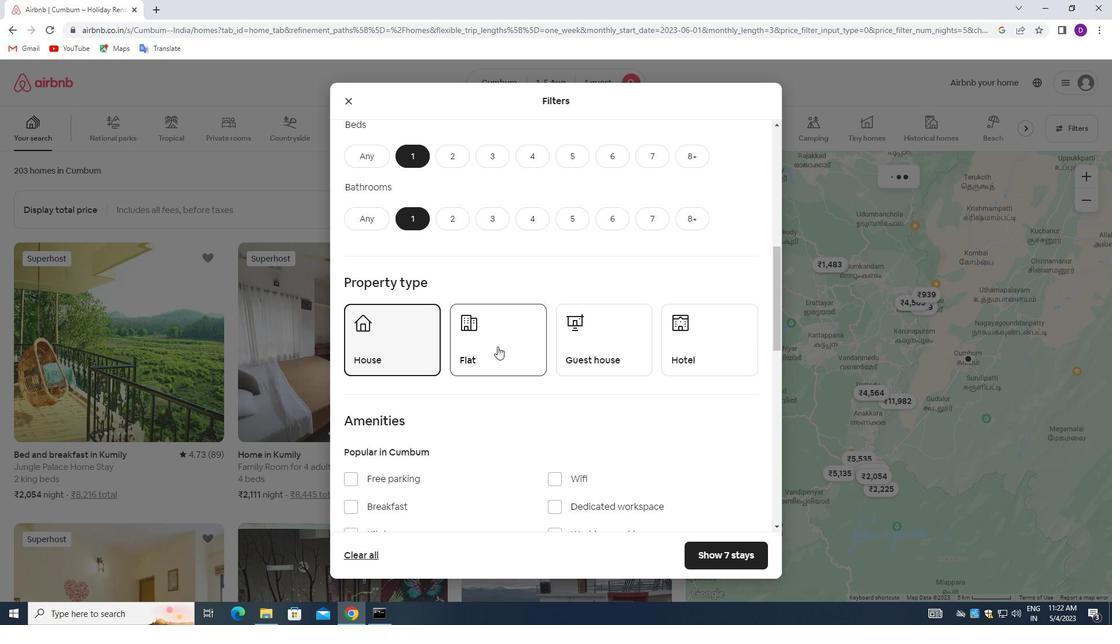 
Action: Mouse pressed left at (498, 347)
Screenshot: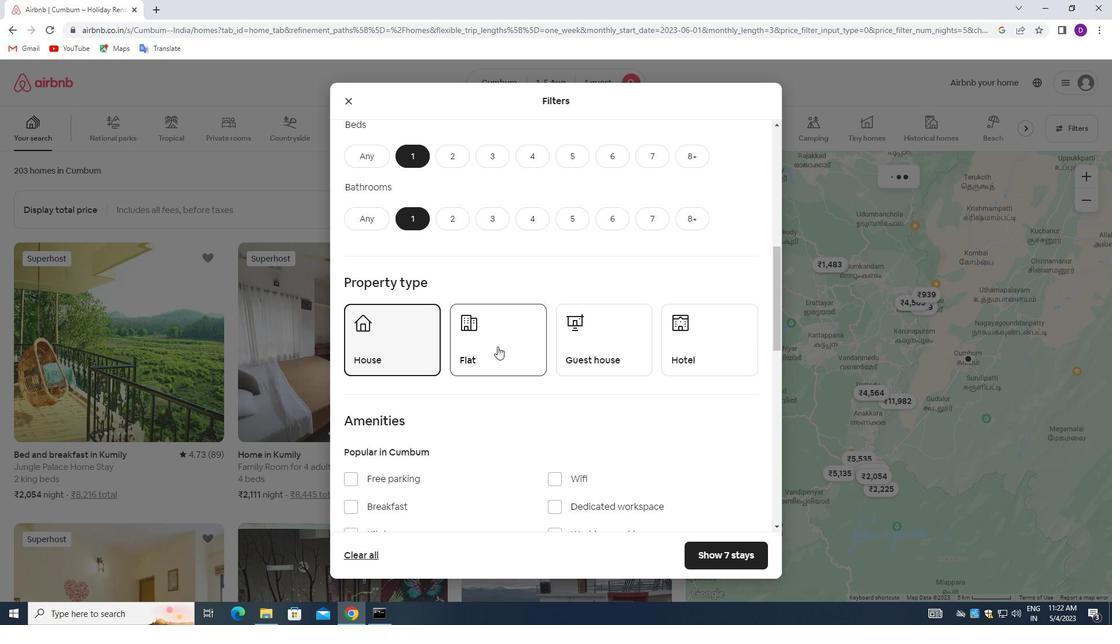 
Action: Mouse moved to (598, 336)
Screenshot: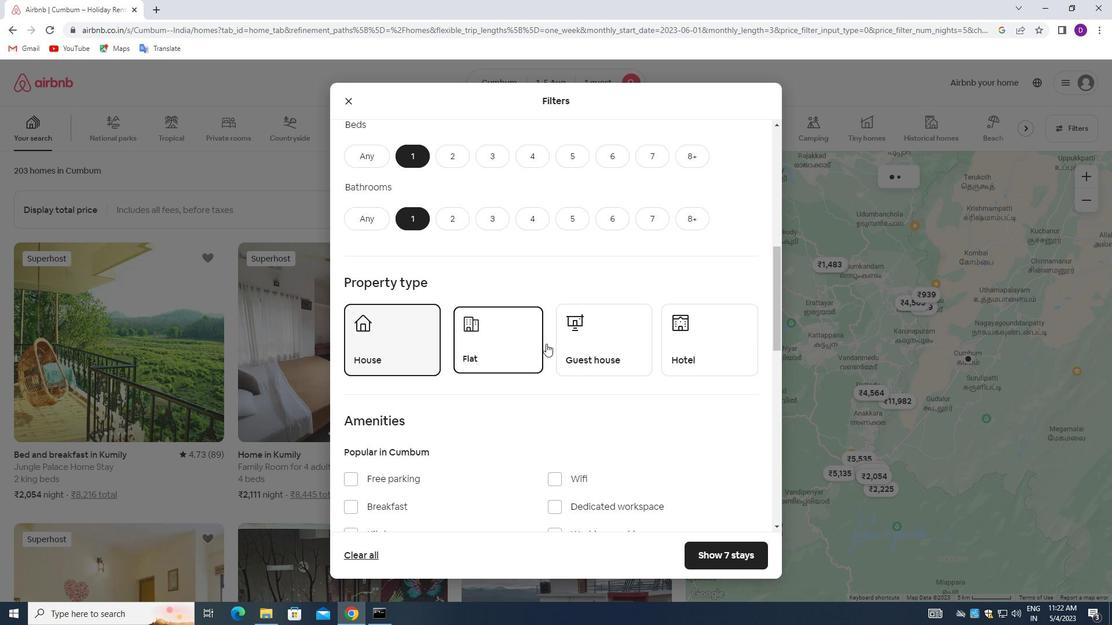 
Action: Mouse pressed left at (598, 336)
Screenshot: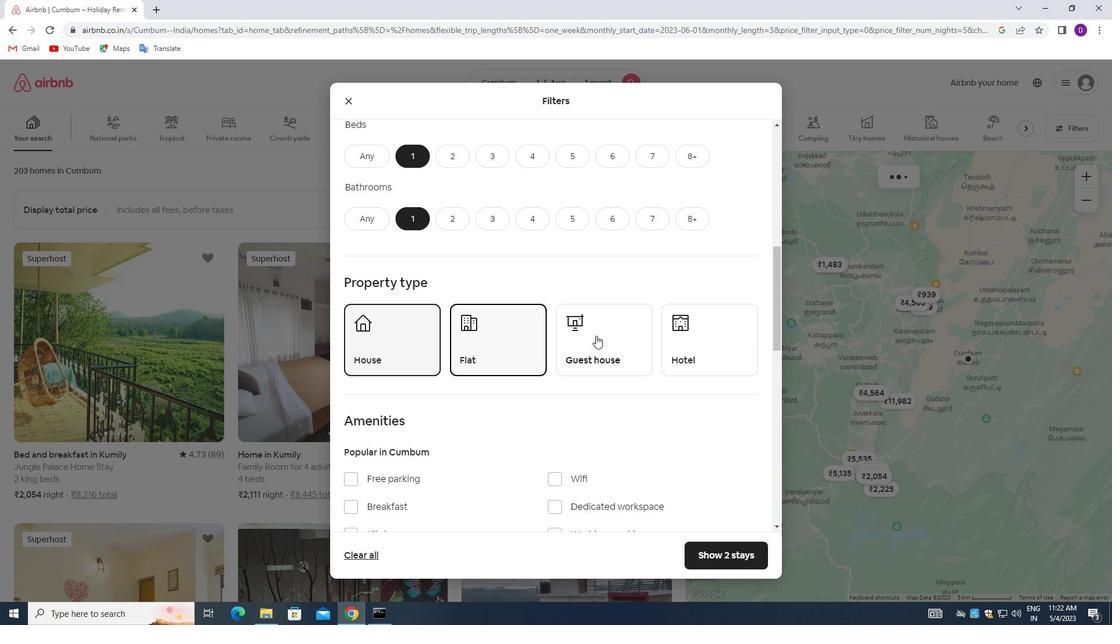 
Action: Mouse moved to (518, 381)
Screenshot: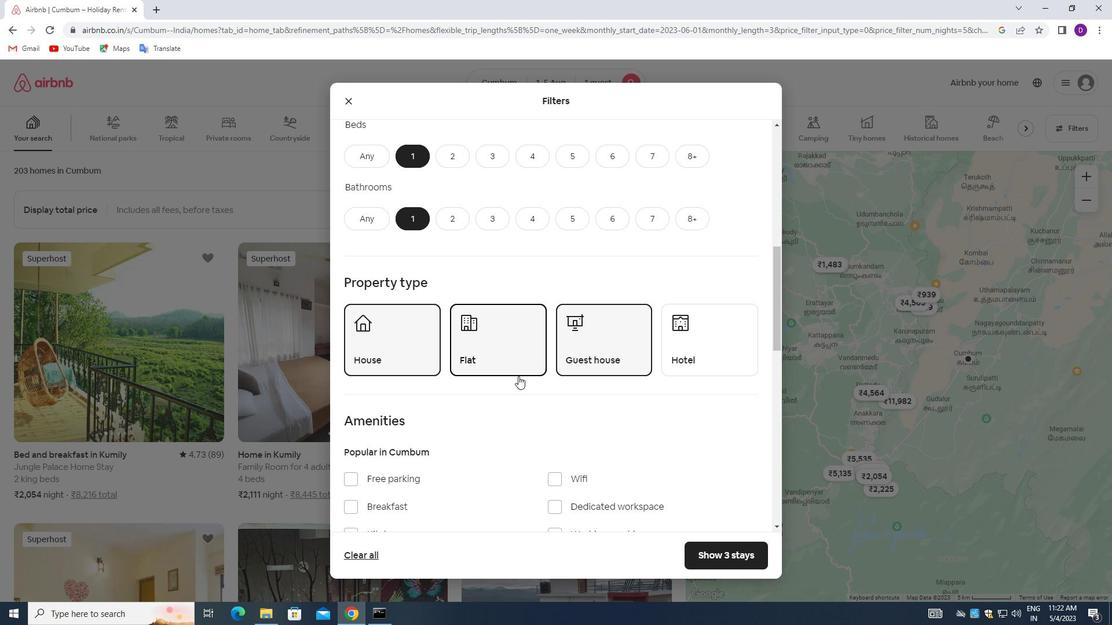 
Action: Mouse scrolled (518, 380) with delta (0, 0)
Screenshot: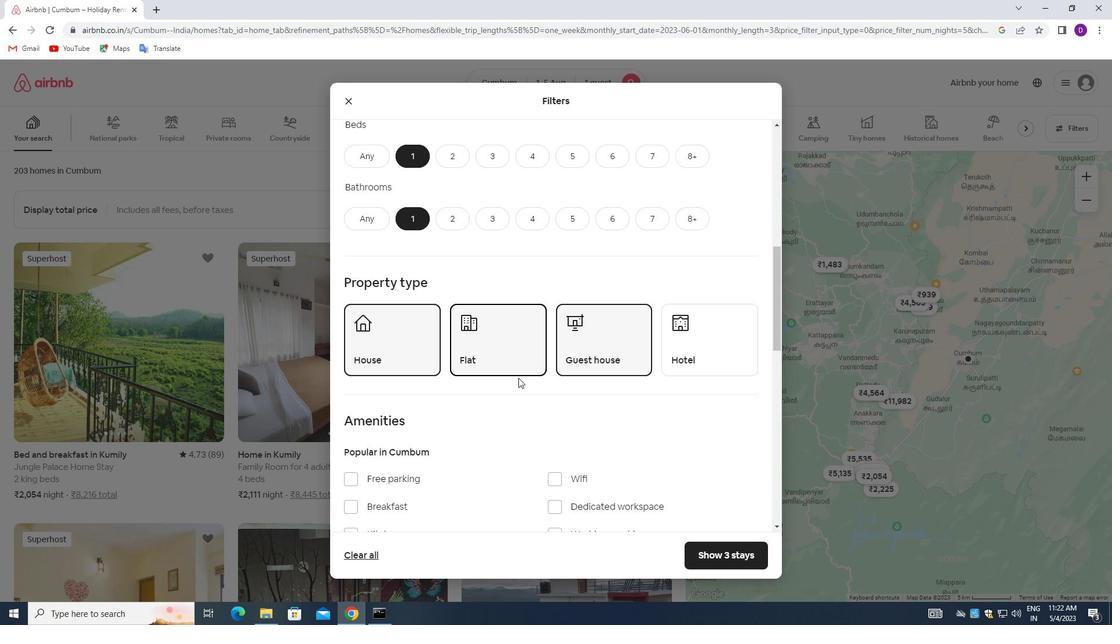 
Action: Mouse scrolled (518, 380) with delta (0, 0)
Screenshot: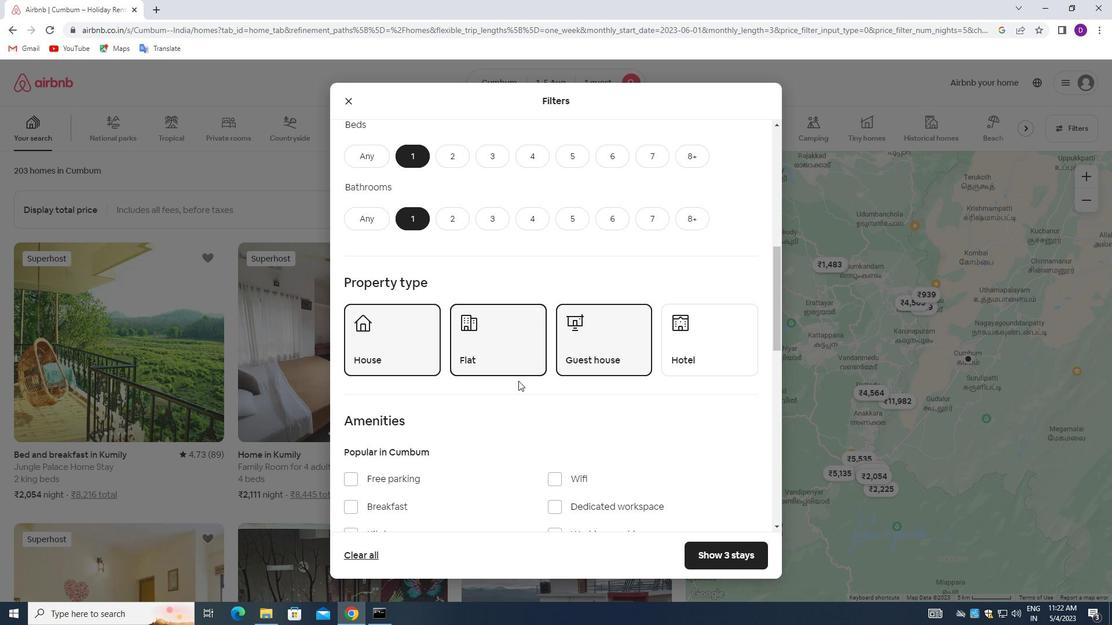 
Action: Mouse moved to (551, 362)
Screenshot: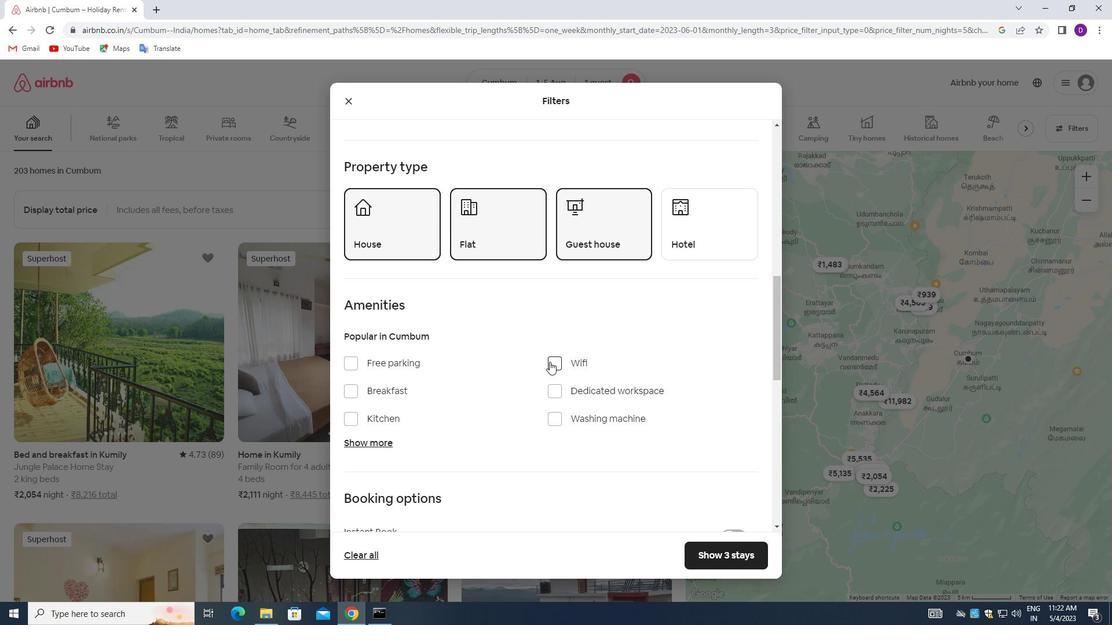 
Action: Mouse pressed left at (551, 362)
Screenshot: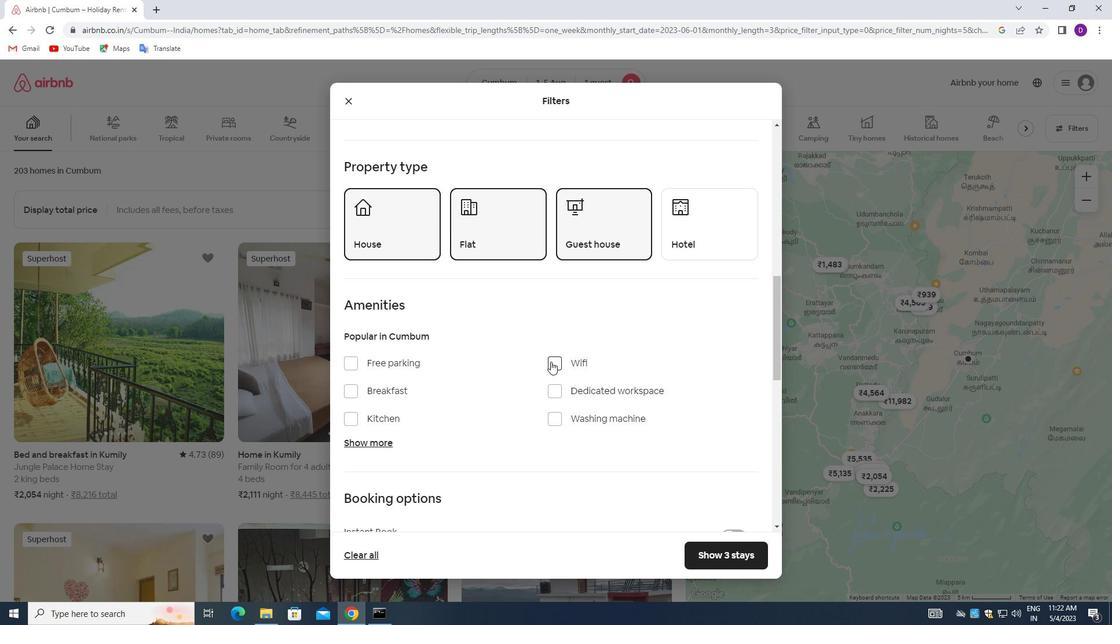 
Action: Mouse moved to (508, 355)
Screenshot: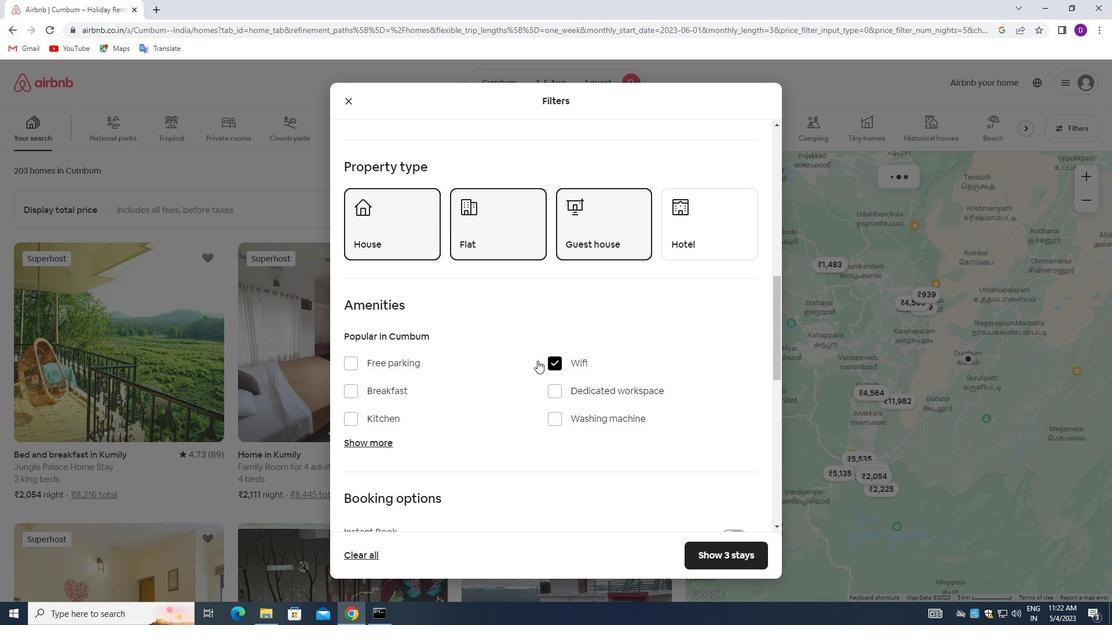 
Action: Mouse scrolled (508, 355) with delta (0, 0)
Screenshot: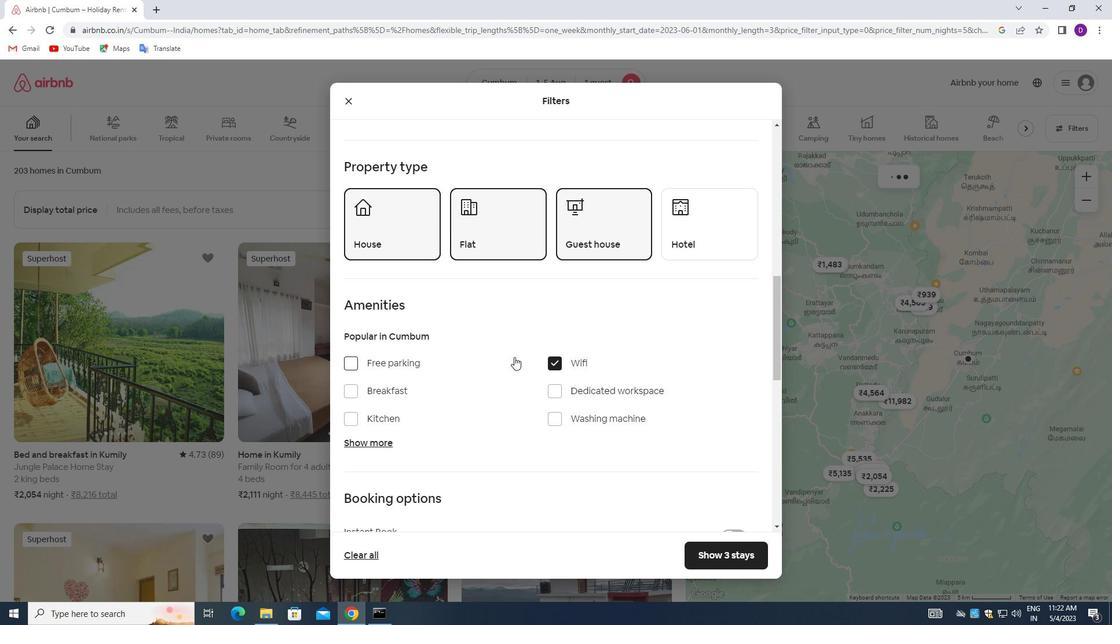 
Action: Mouse moved to (507, 355)
Screenshot: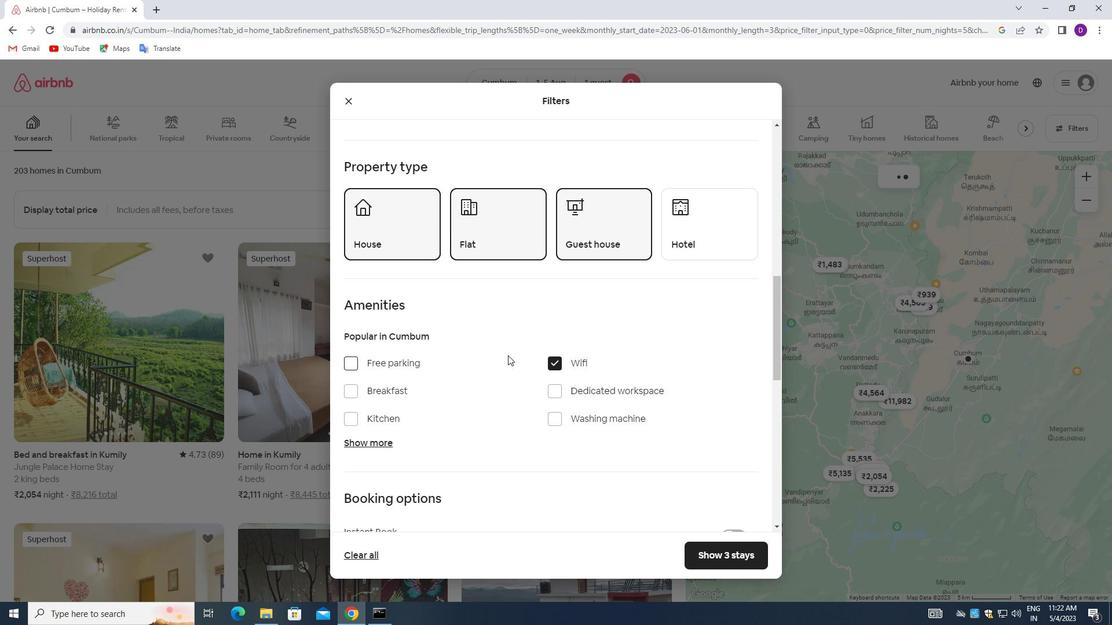
Action: Mouse scrolled (507, 355) with delta (0, 0)
Screenshot: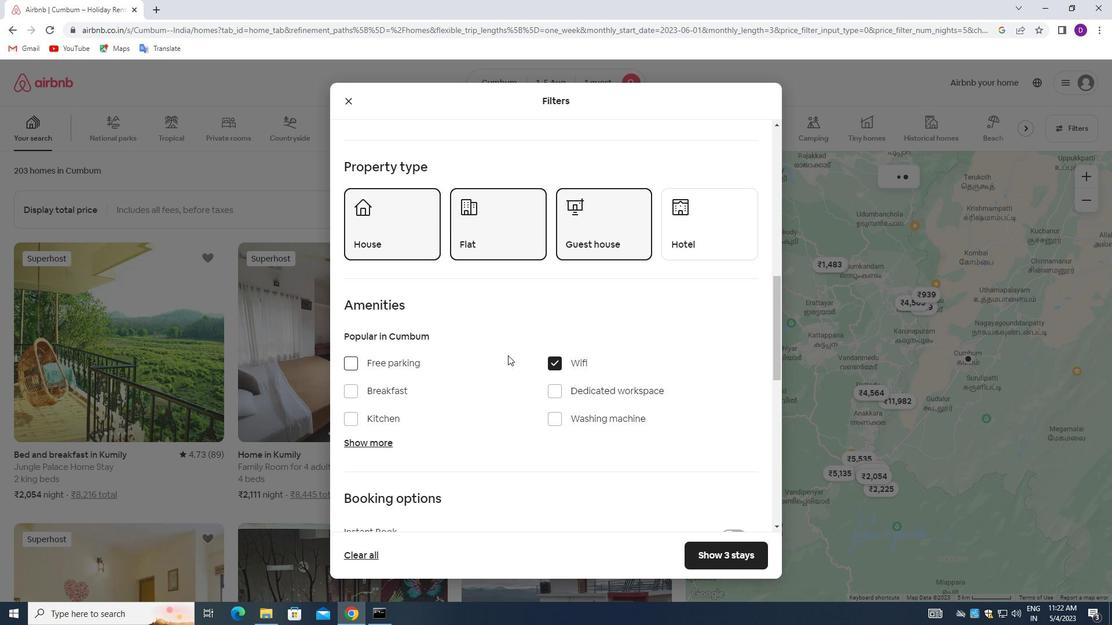 
Action: Mouse moved to (506, 355)
Screenshot: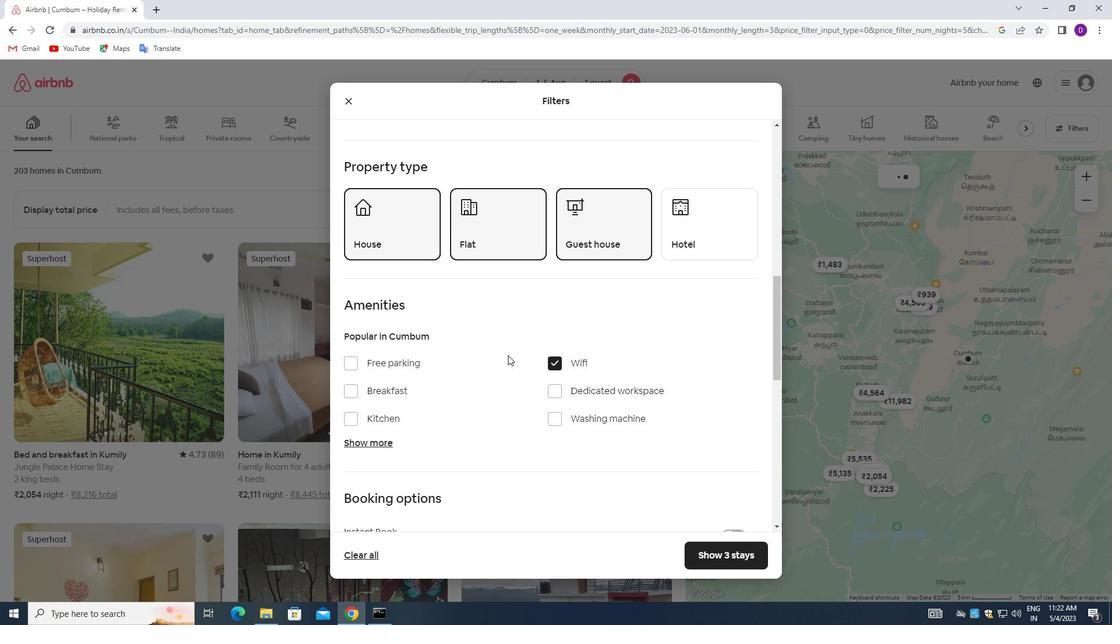 
Action: Mouse scrolled (506, 355) with delta (0, 0)
Screenshot: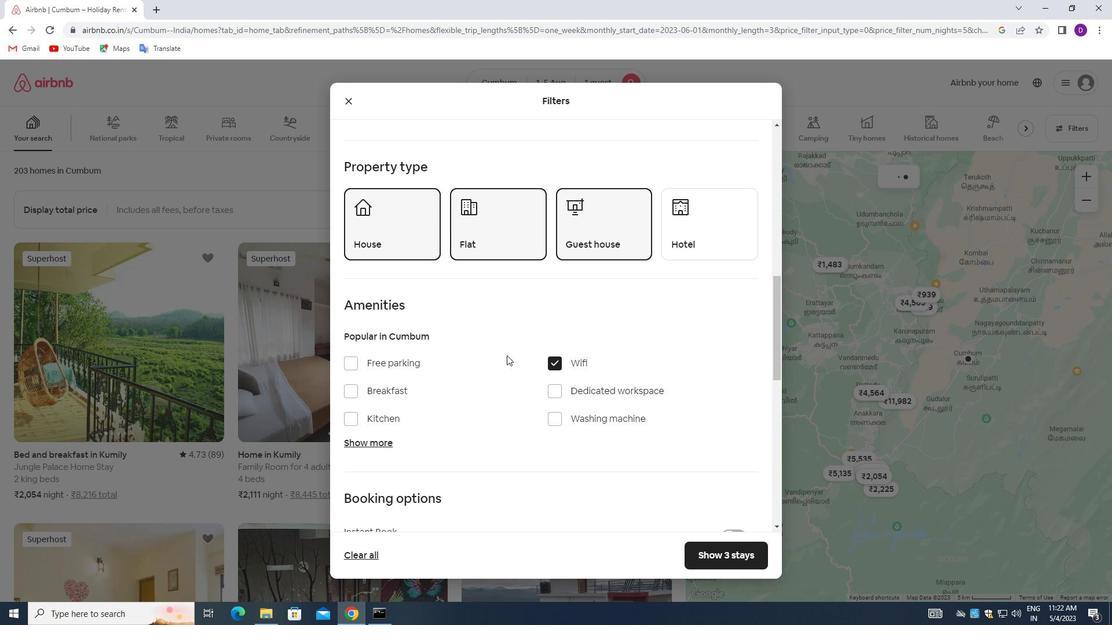 
Action: Mouse scrolled (506, 355) with delta (0, 0)
Screenshot: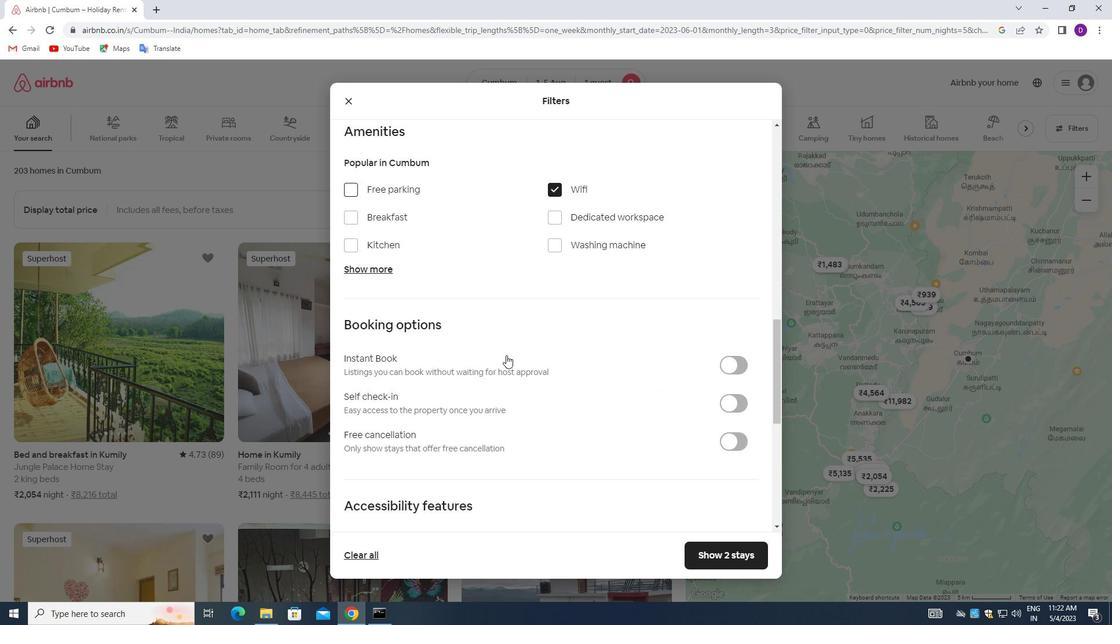 
Action: Mouse moved to (730, 347)
Screenshot: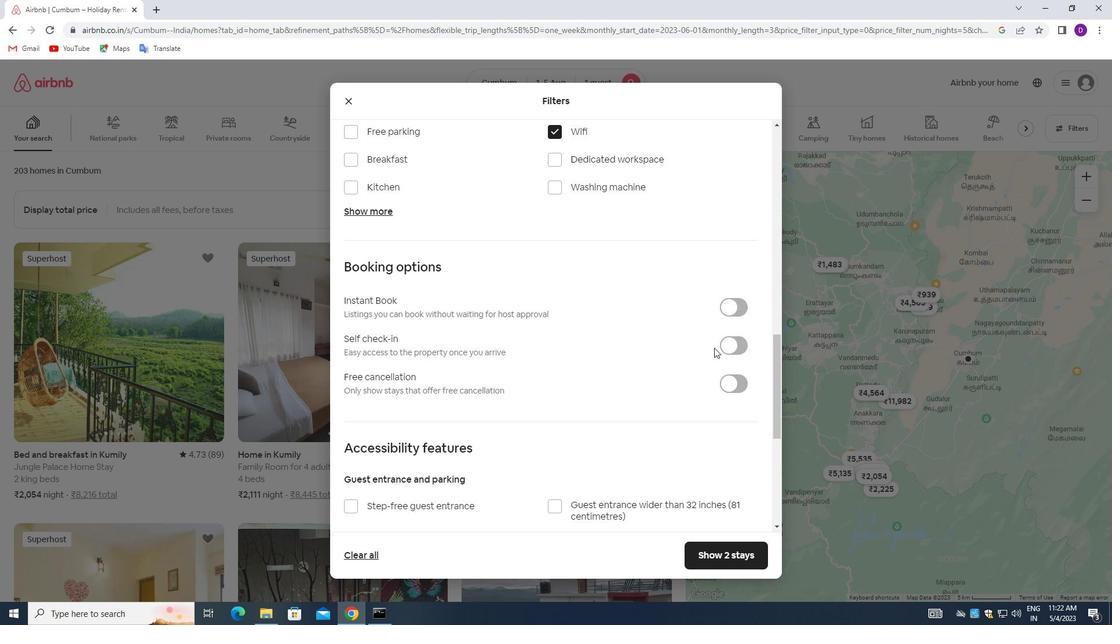 
Action: Mouse pressed left at (730, 347)
Screenshot: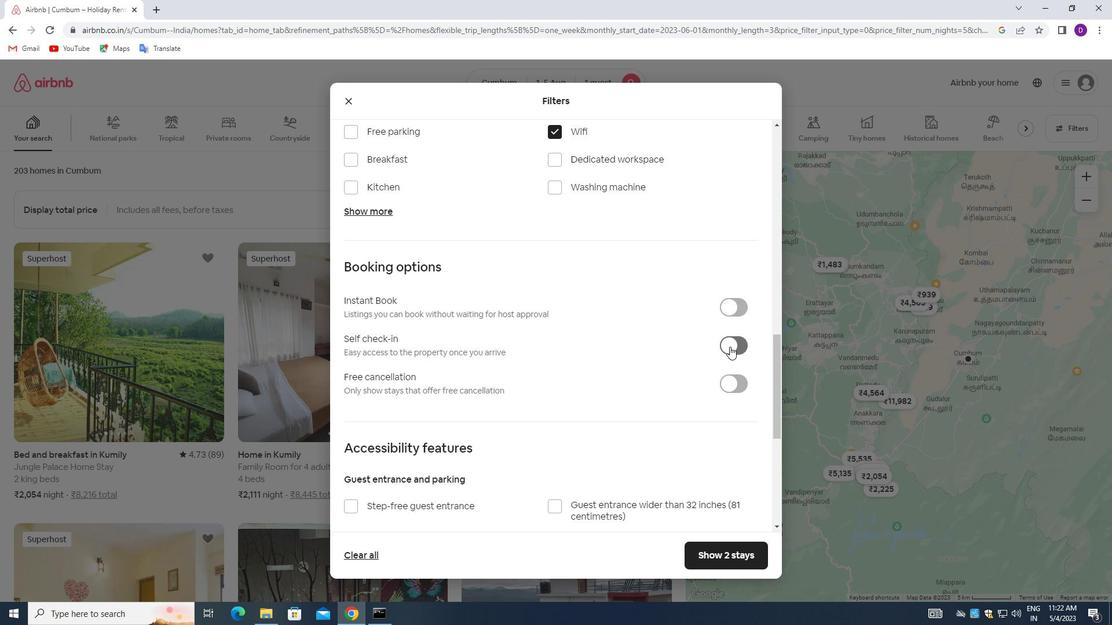 
Action: Mouse moved to (563, 354)
Screenshot: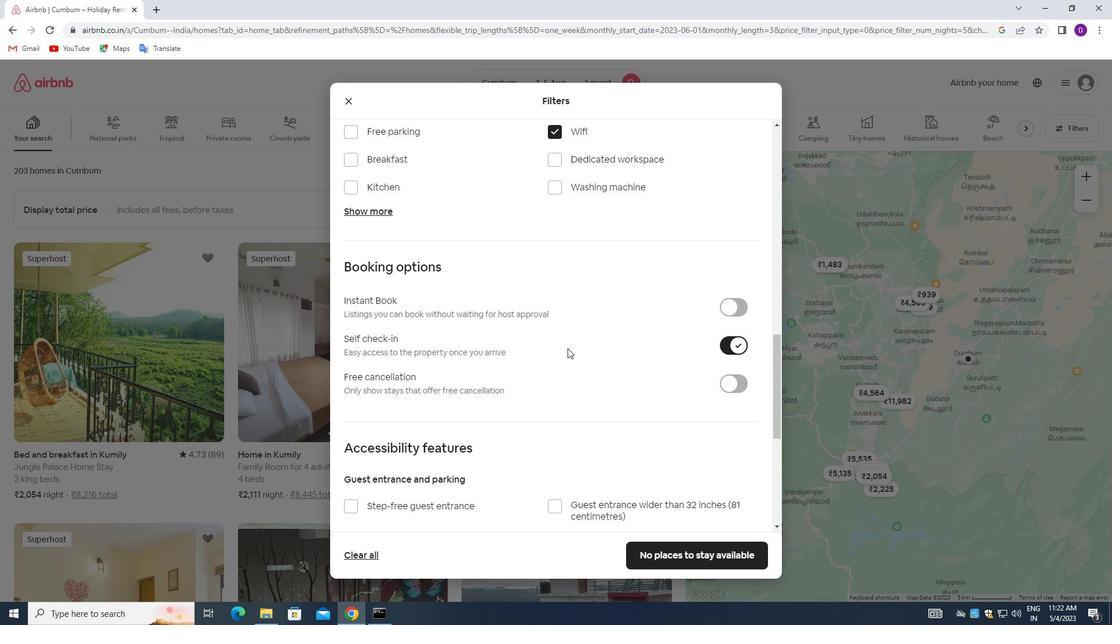 
Action: Mouse scrolled (563, 354) with delta (0, 0)
Screenshot: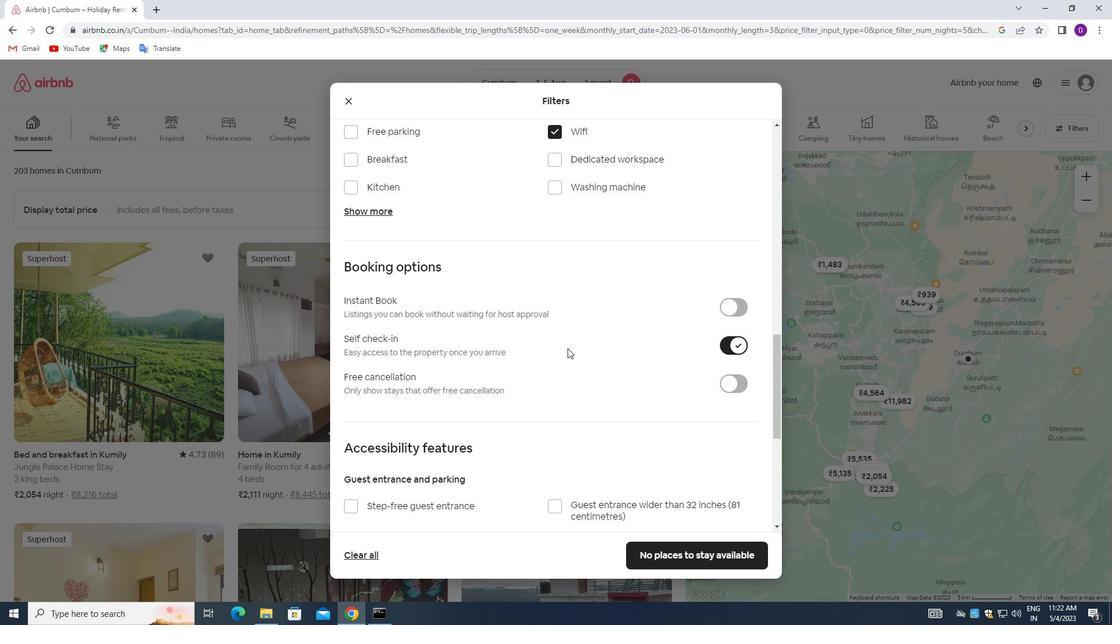
Action: Mouse moved to (556, 358)
Screenshot: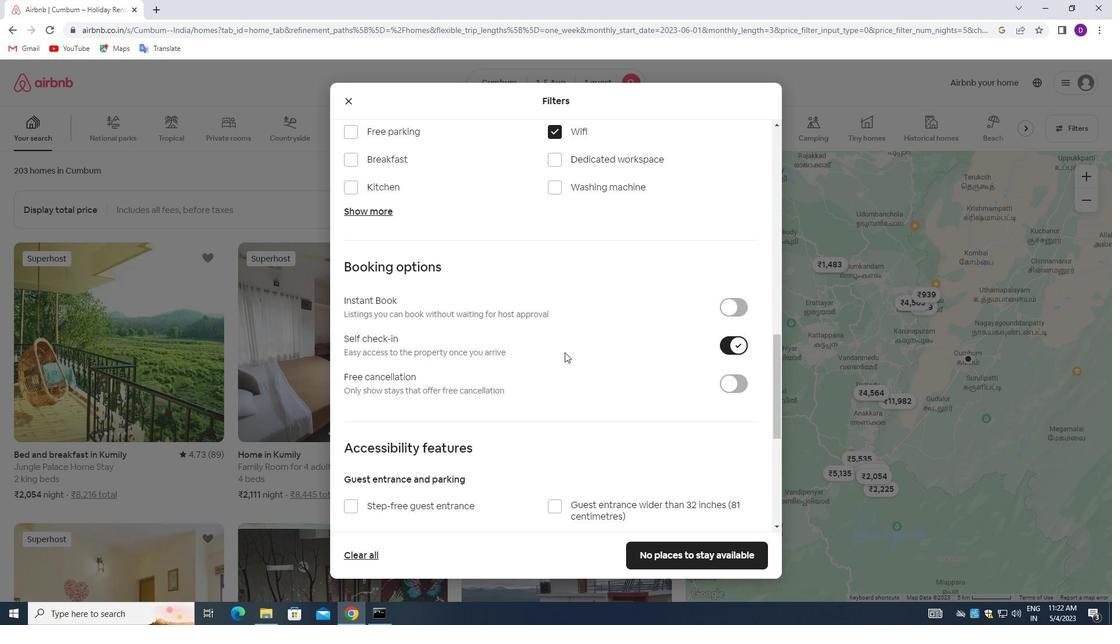 
Action: Mouse scrolled (556, 357) with delta (0, 0)
Screenshot: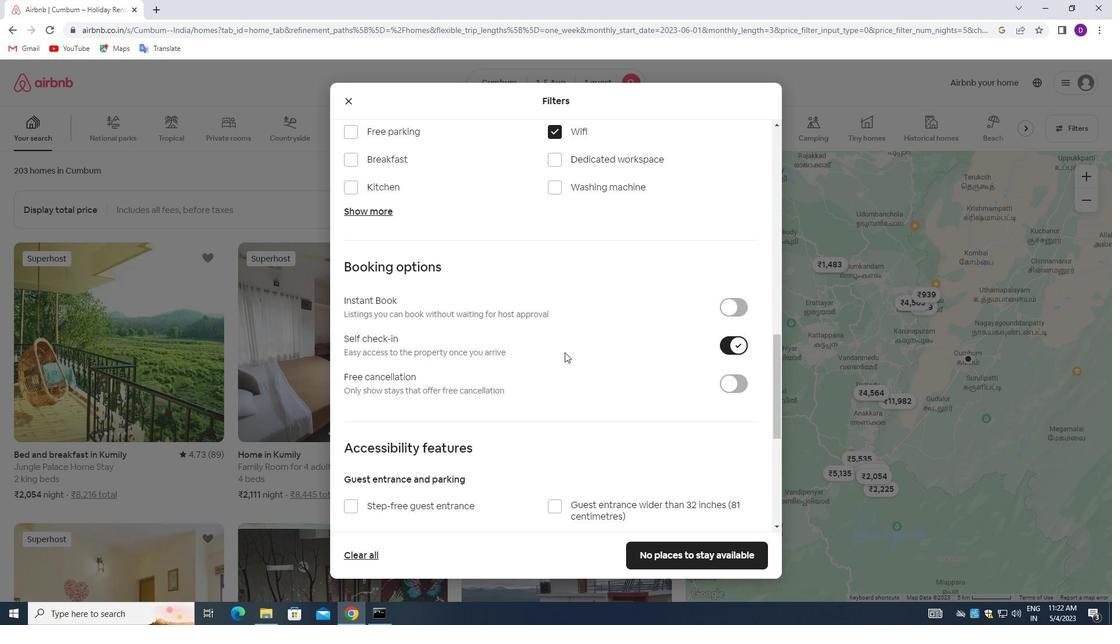 
Action: Mouse moved to (555, 359)
Screenshot: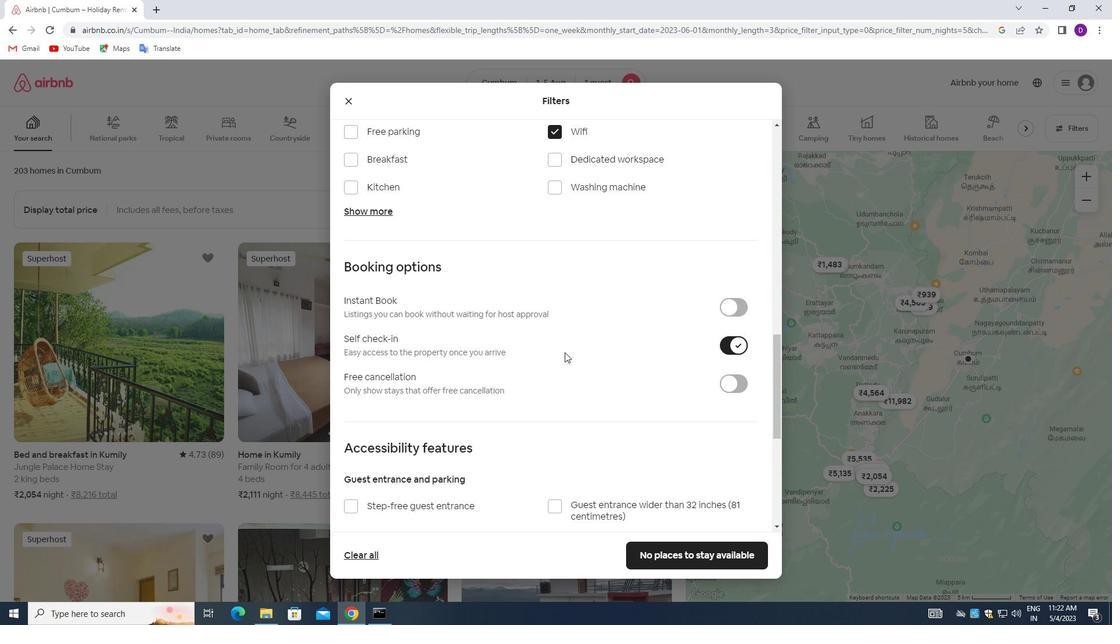
Action: Mouse scrolled (555, 358) with delta (0, 0)
Screenshot: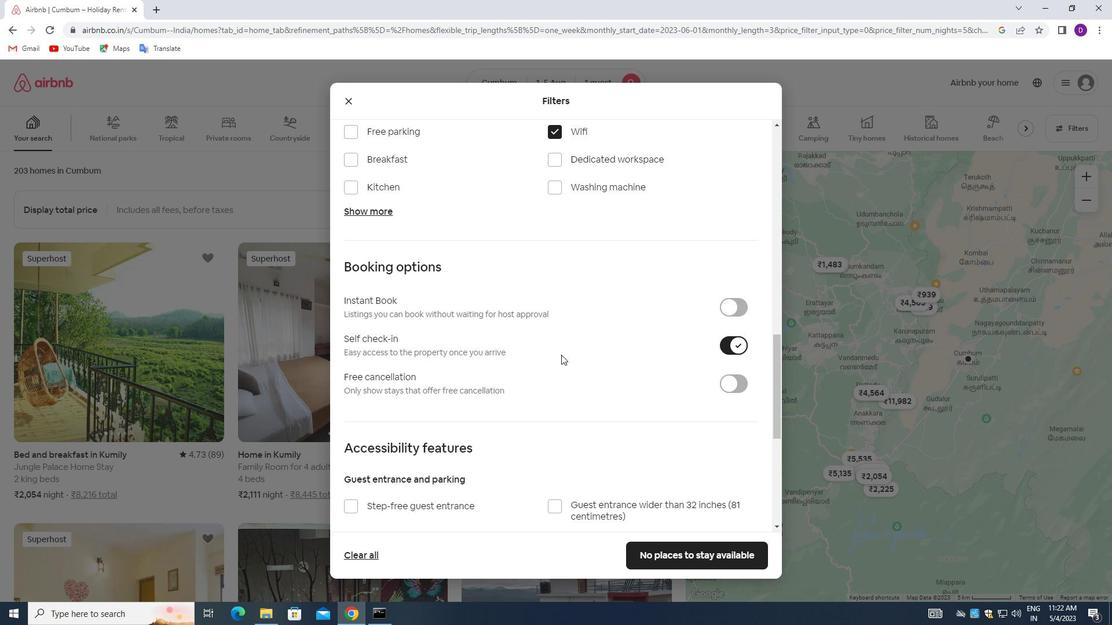 
Action: Mouse moved to (555, 359)
Screenshot: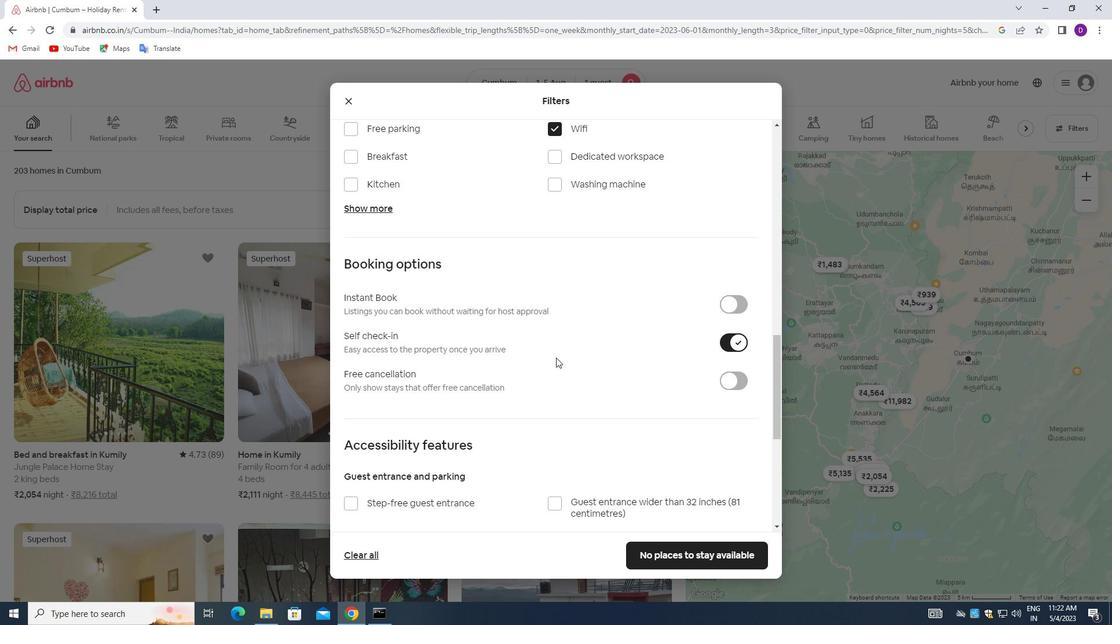 
Action: Mouse scrolled (555, 358) with delta (0, 0)
Screenshot: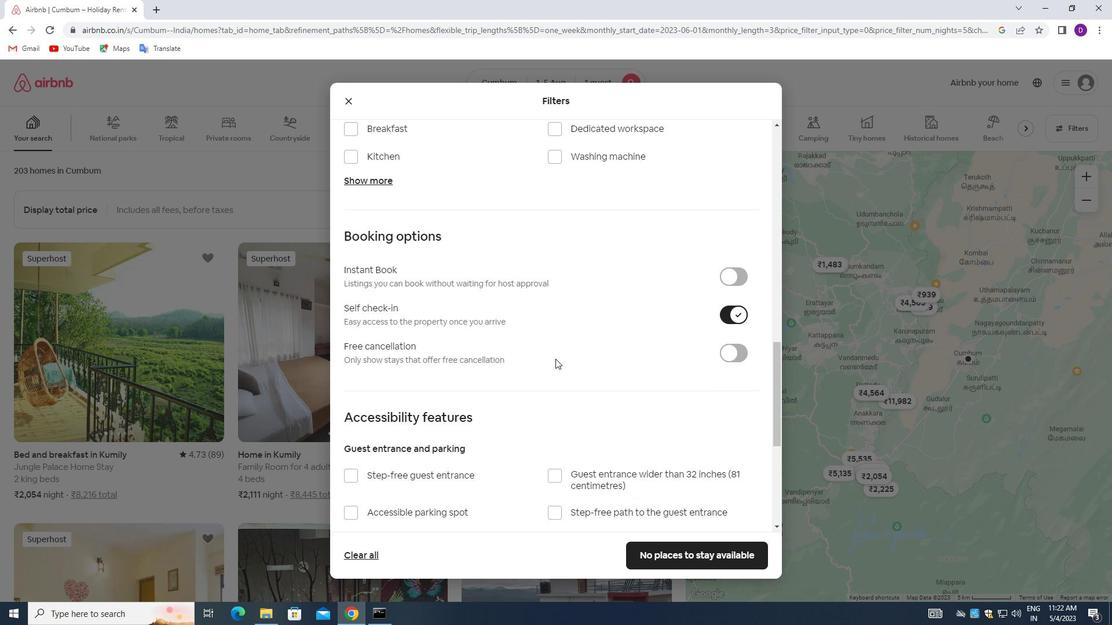 
Action: Mouse moved to (549, 377)
Screenshot: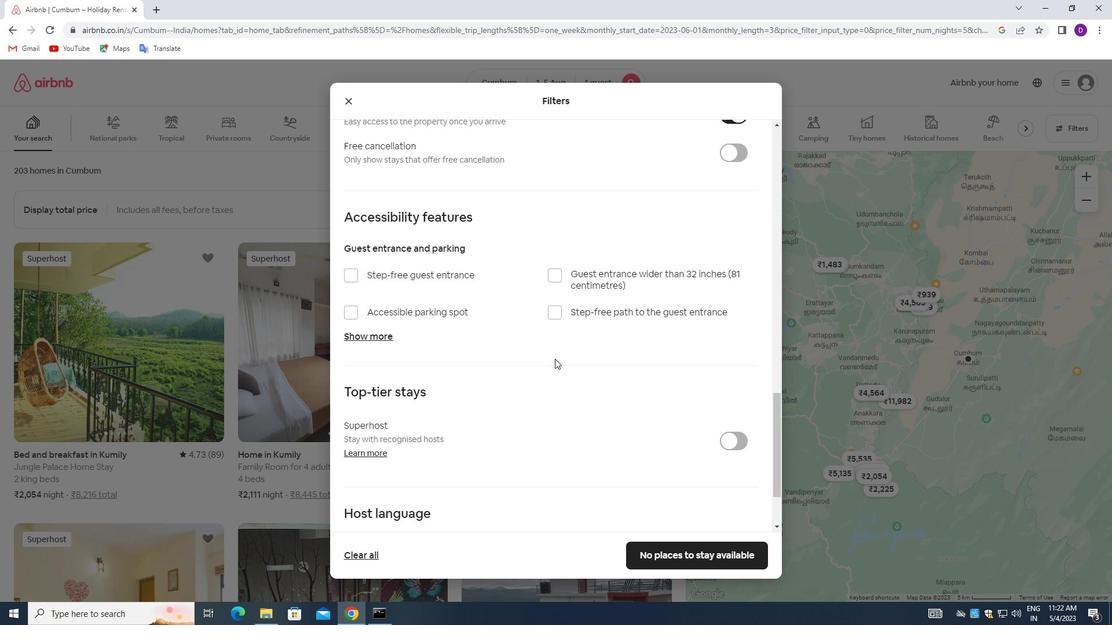 
Action: Mouse scrolled (549, 376) with delta (0, 0)
Screenshot: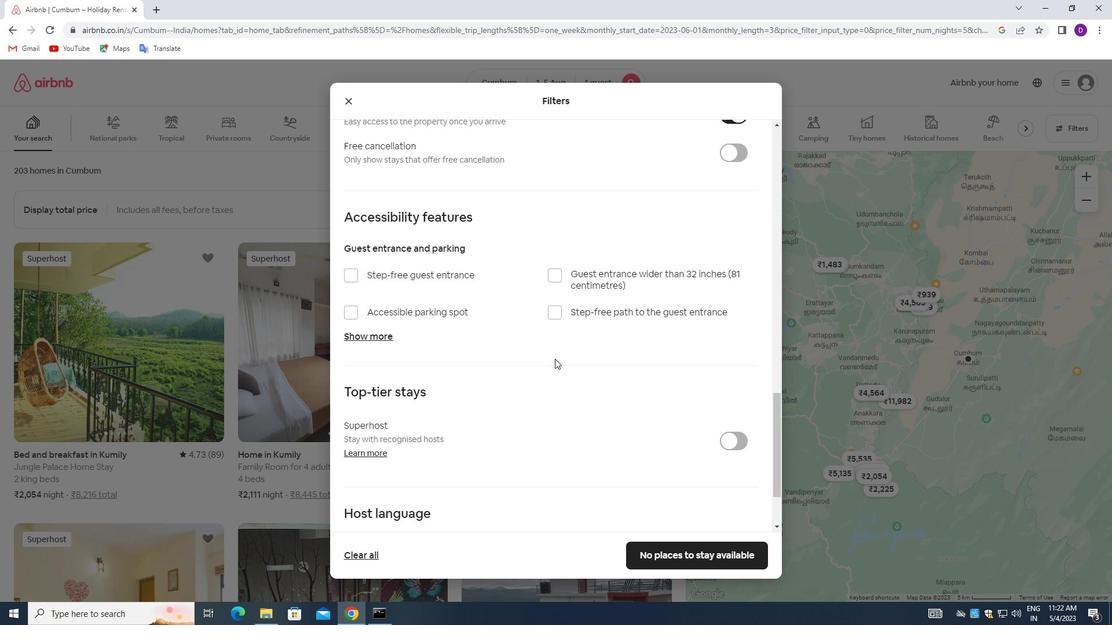 
Action: Mouse moved to (544, 388)
Screenshot: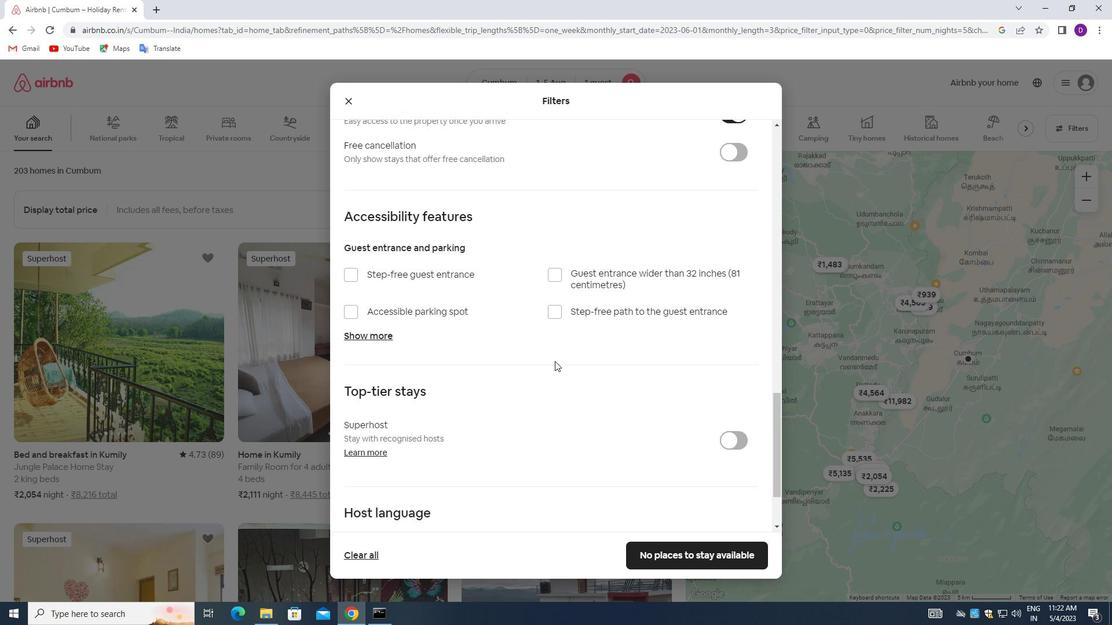 
Action: Mouse scrolled (544, 387) with delta (0, 0)
Screenshot: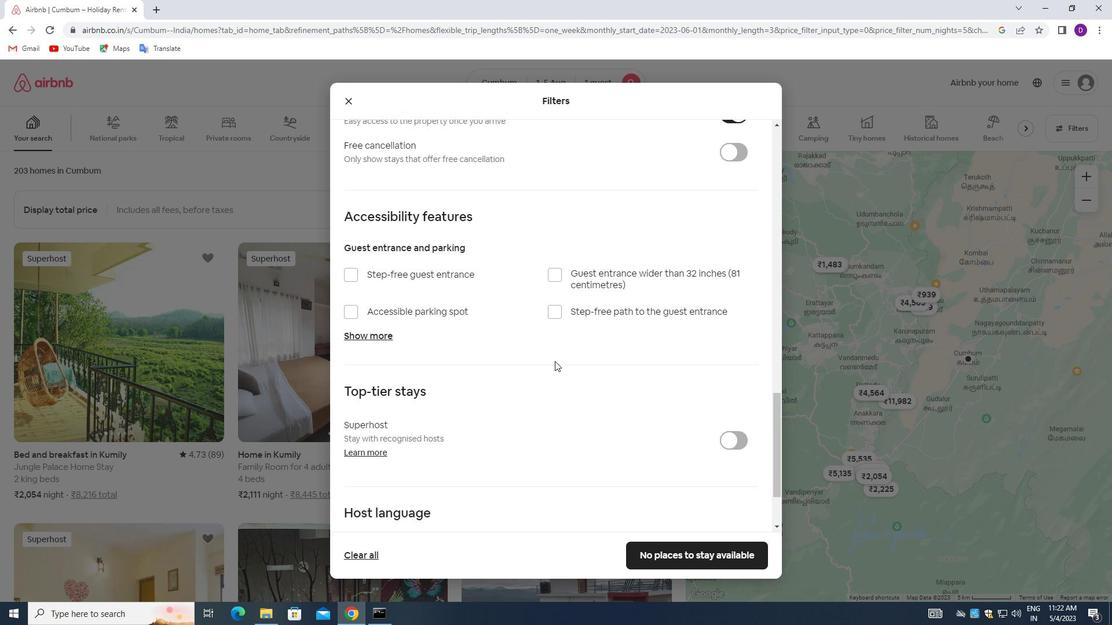 
Action: Mouse moved to (542, 392)
Screenshot: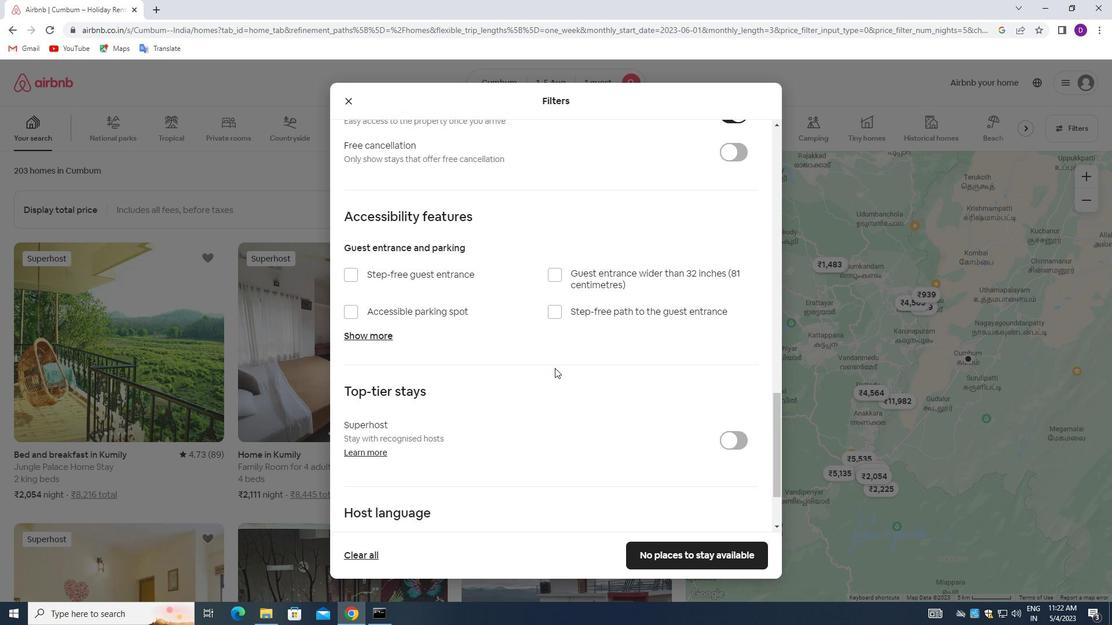 
Action: Mouse scrolled (542, 391) with delta (0, 0)
Screenshot: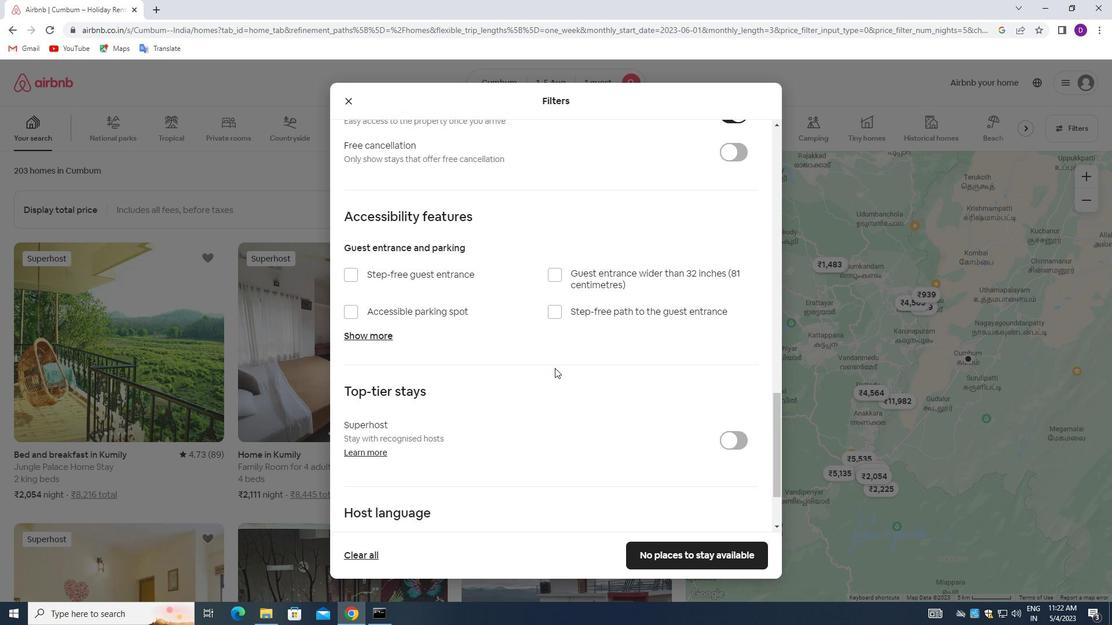 
Action: Mouse moved to (541, 394)
Screenshot: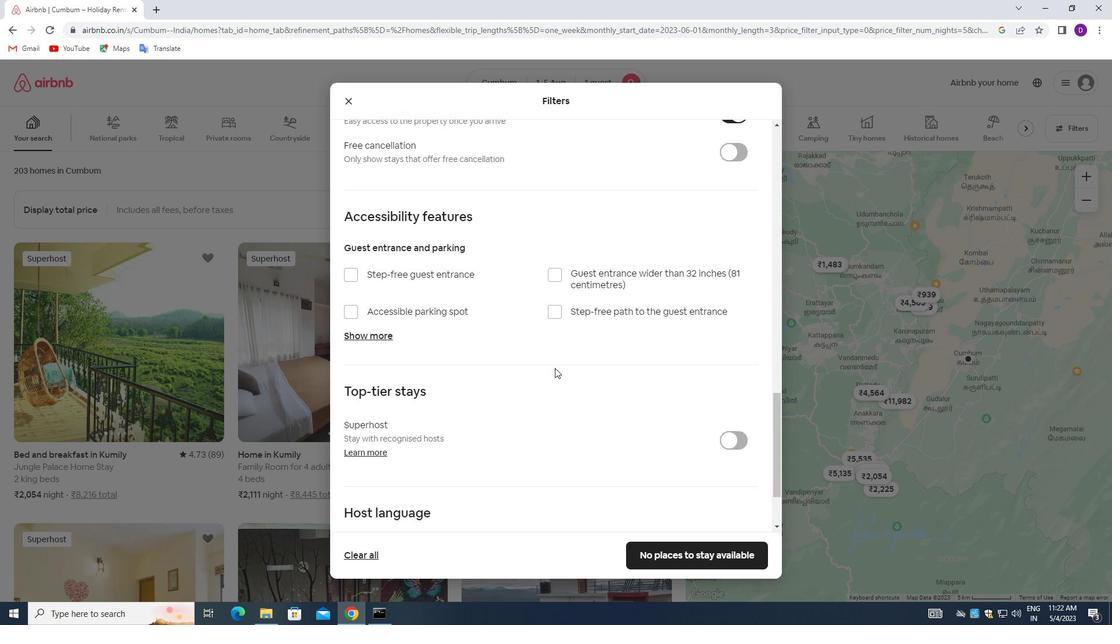 
Action: Mouse scrolled (541, 393) with delta (0, 0)
Screenshot: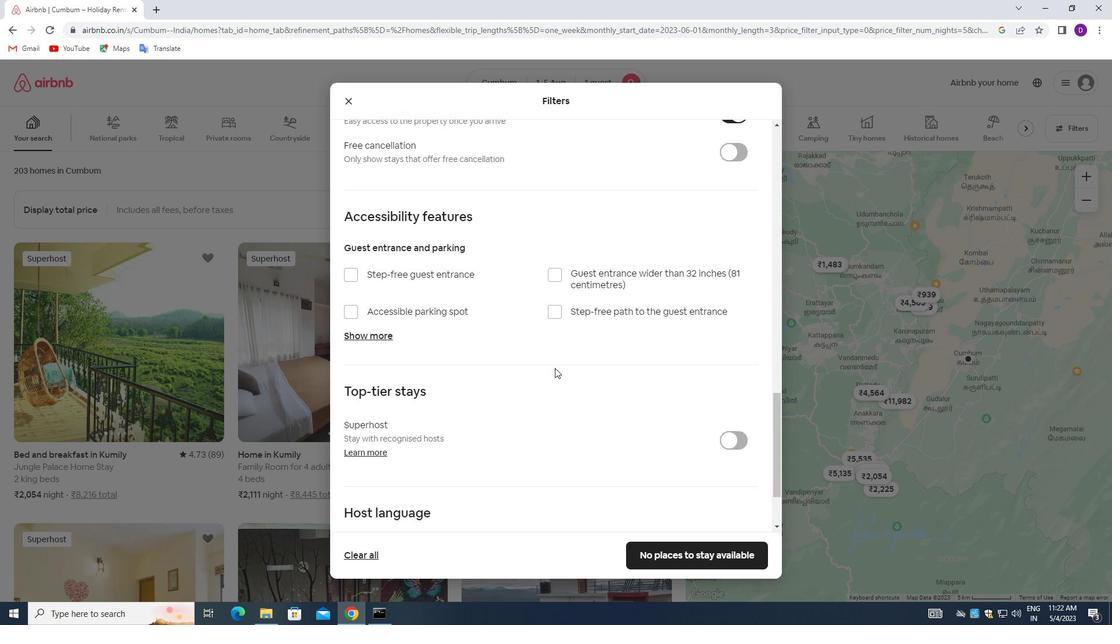 
Action: Mouse moved to (530, 405)
Screenshot: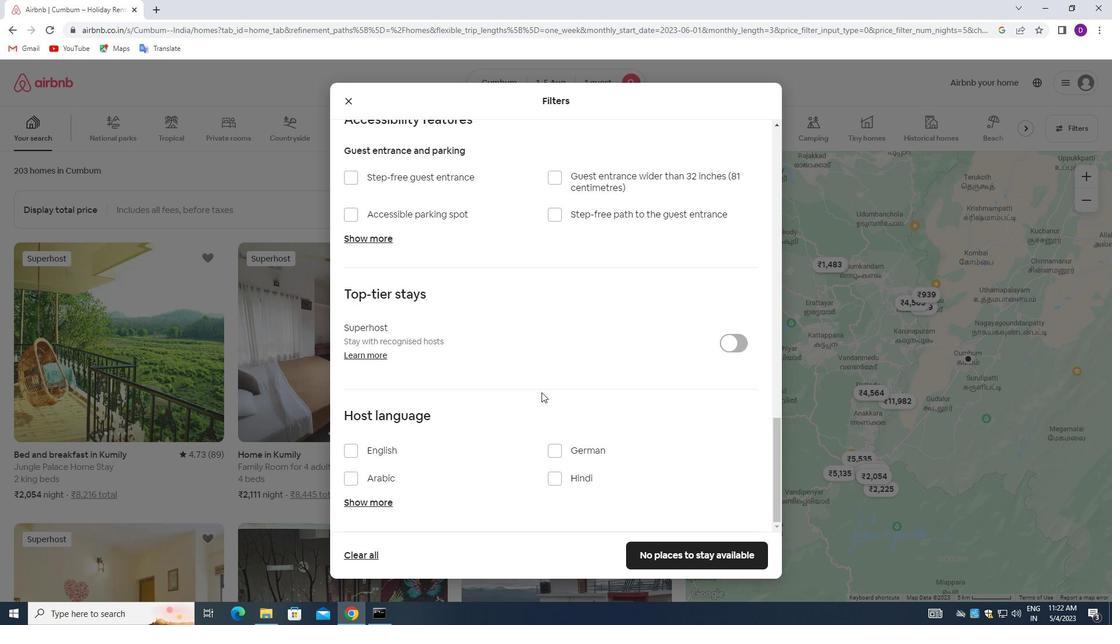 
Action: Mouse scrolled (530, 404) with delta (0, 0)
Screenshot: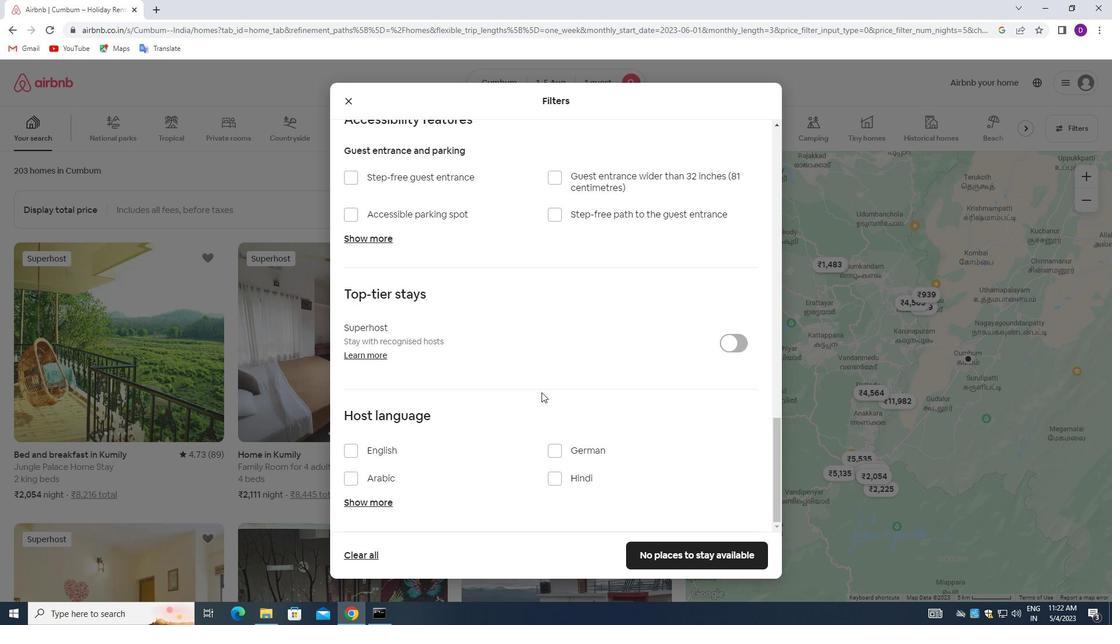 
Action: Mouse moved to (517, 418)
Screenshot: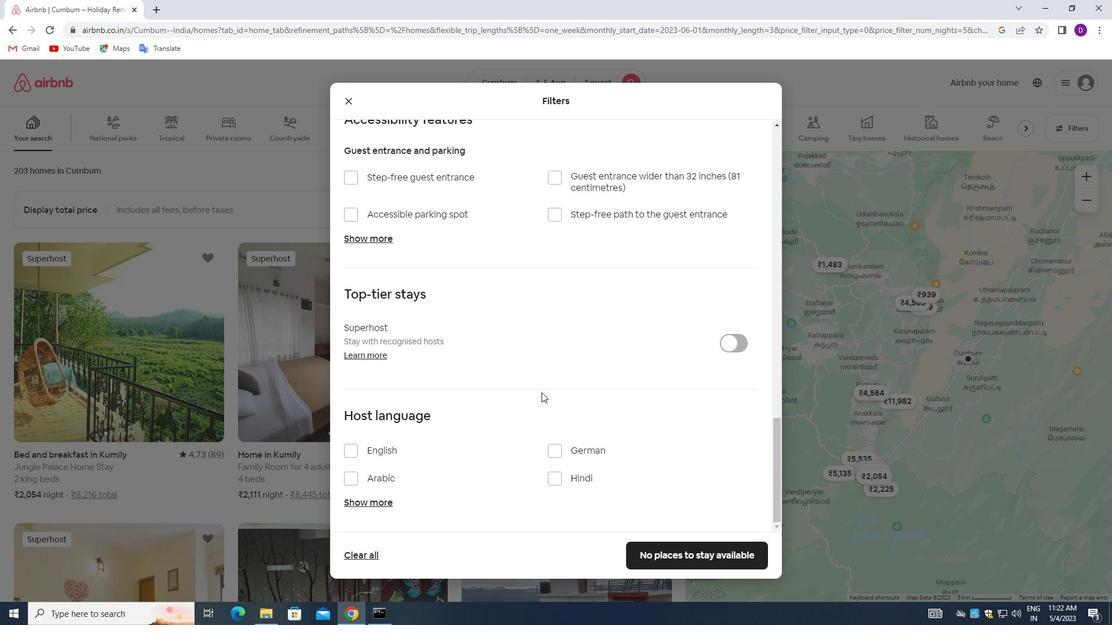 
Action: Mouse scrolled (517, 418) with delta (0, 0)
Screenshot: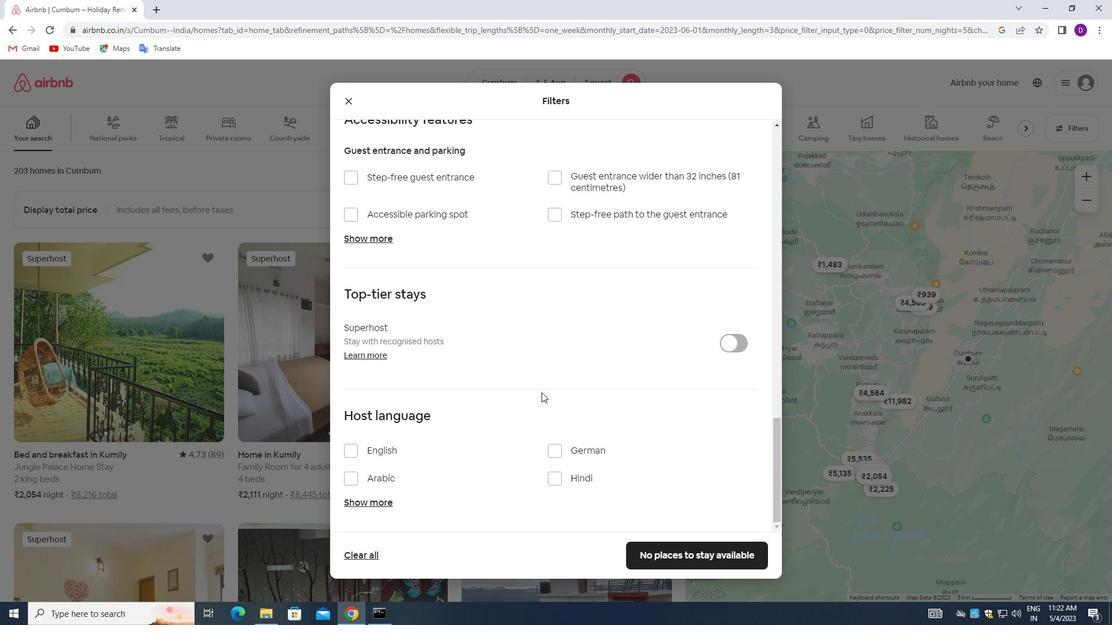 
Action: Mouse moved to (351, 453)
Screenshot: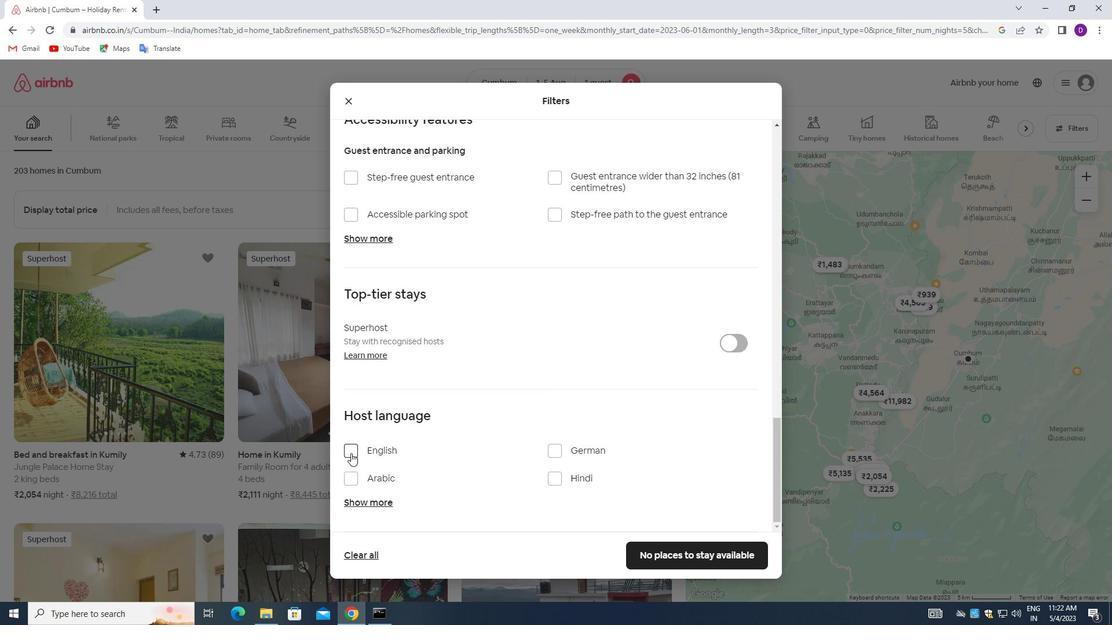 
Action: Mouse pressed left at (351, 453)
Screenshot: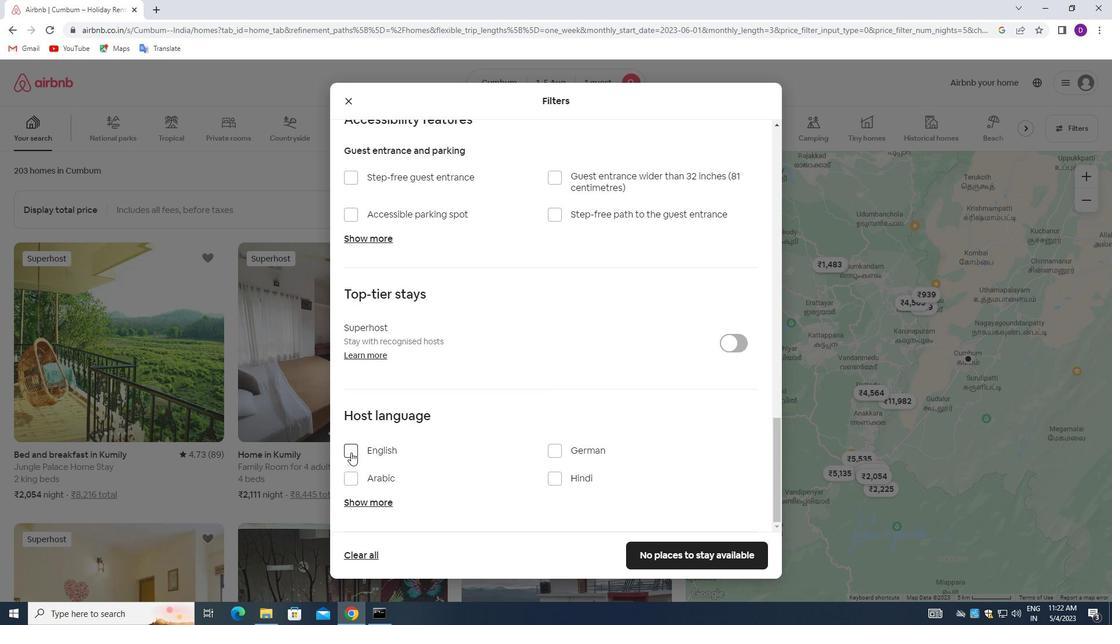
Action: Mouse moved to (632, 548)
Screenshot: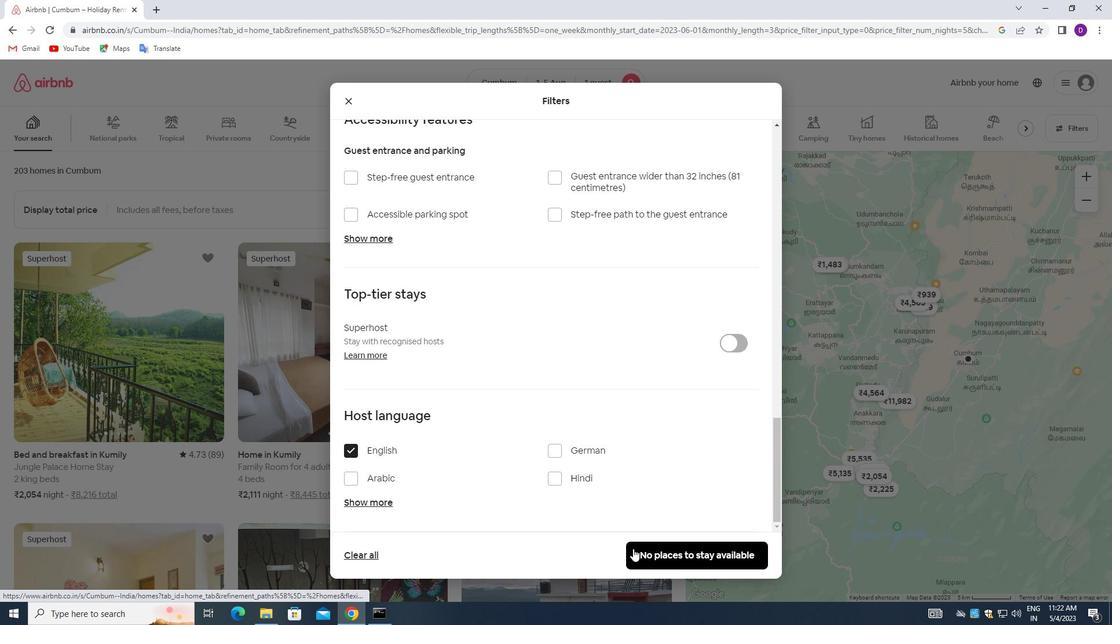
Action: Mouse pressed left at (632, 548)
Screenshot: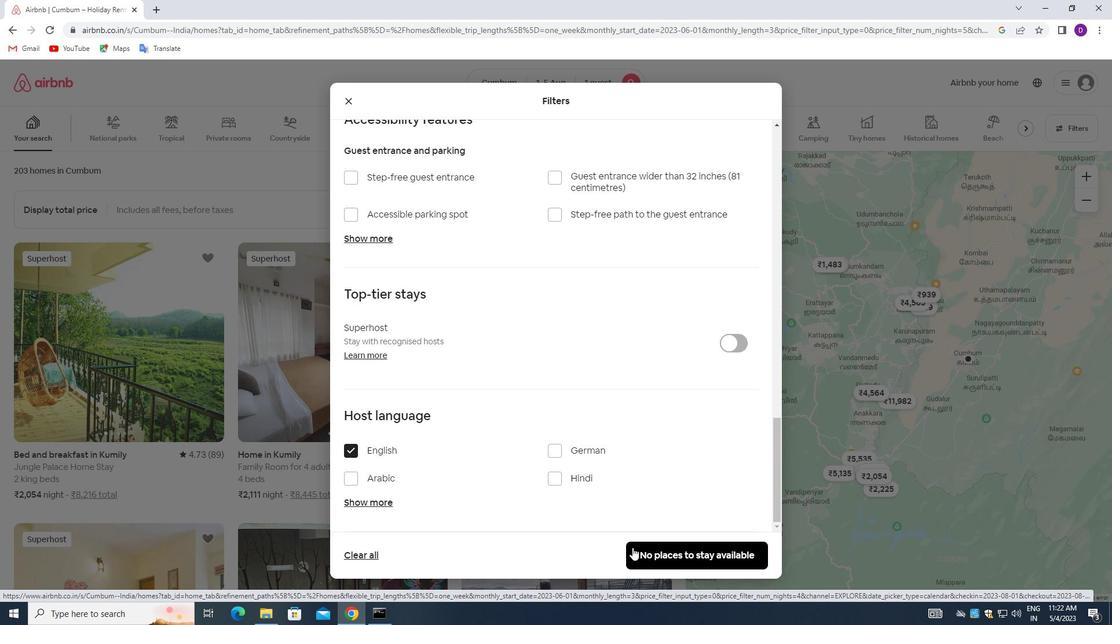 
Action: Mouse moved to (566, 318)
Screenshot: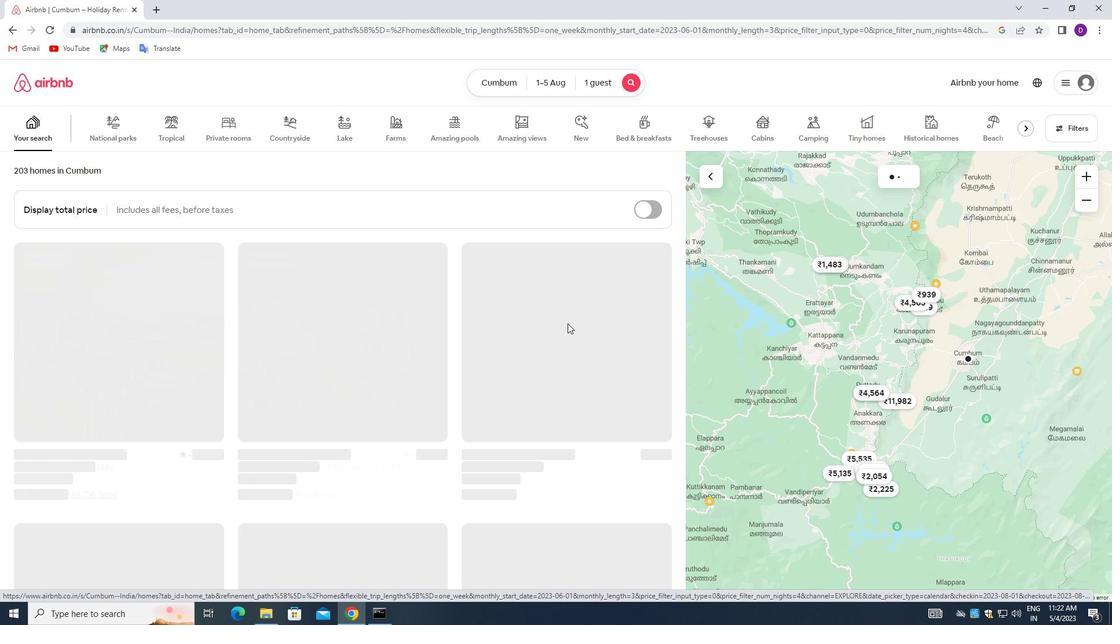 
